 Task: Look for space in Toronto from 2nd may 2023 to 10th may 2023 for 2 adults, 1 child in price range Rs.10000 to Rs.14000. Place can be entire place or private room with 1  bedroom having 2 beds and 1 bathroom. Property type can be flat. Amenities needed are: wifi, pool, breakfast. Booking option can be shelf check-in. Required host language is English.
Action: Mouse moved to (441, 506)
Screenshot: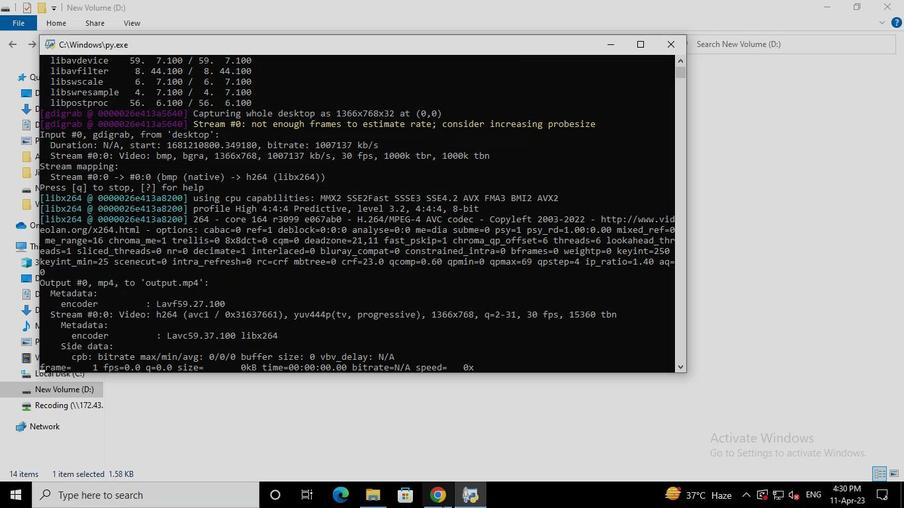 
Action: Mouse pressed left at (441, 506)
Screenshot: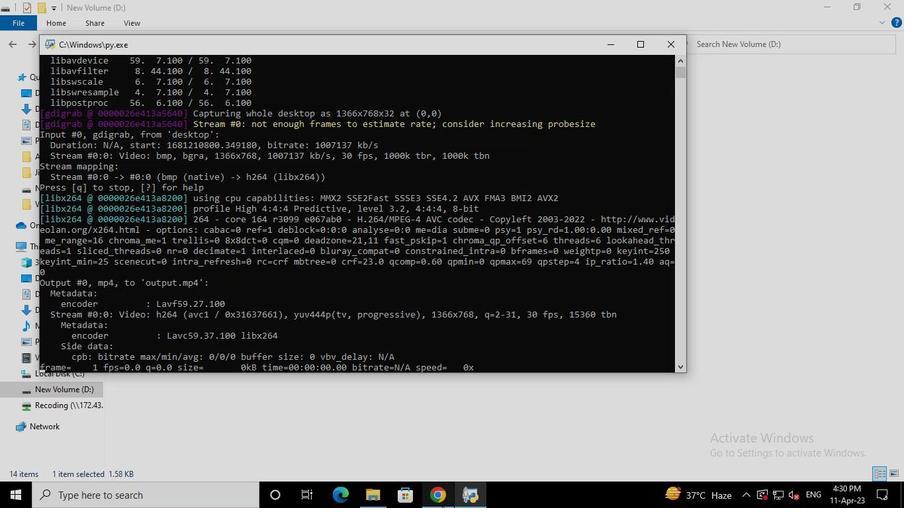 
Action: Mouse moved to (364, 120)
Screenshot: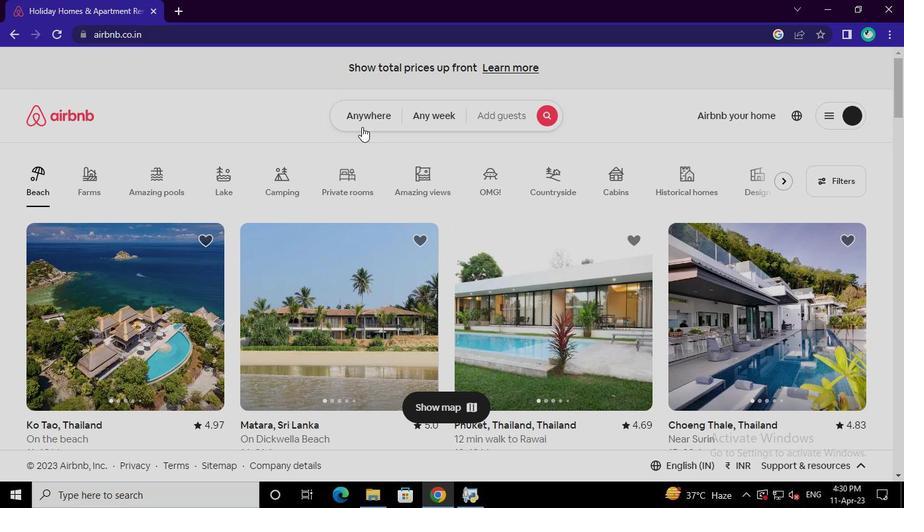
Action: Mouse pressed left at (364, 120)
Screenshot: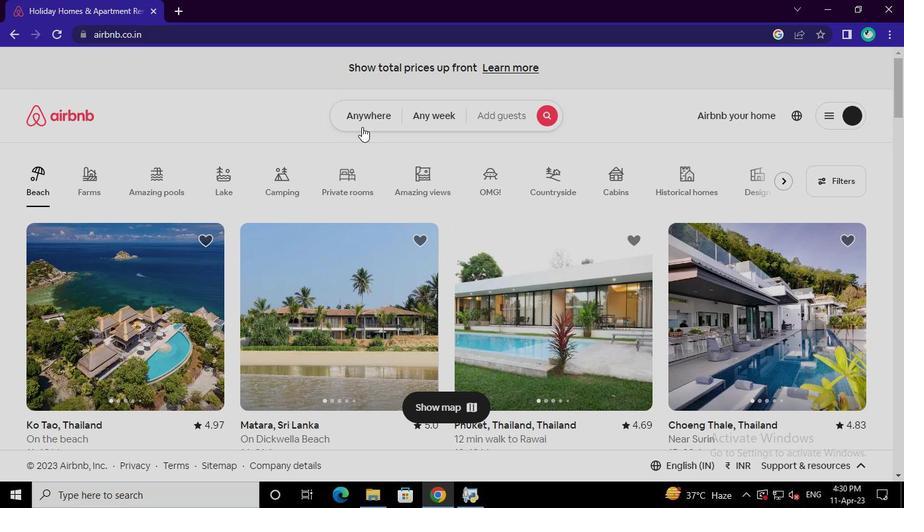 
Action: Mouse moved to (275, 168)
Screenshot: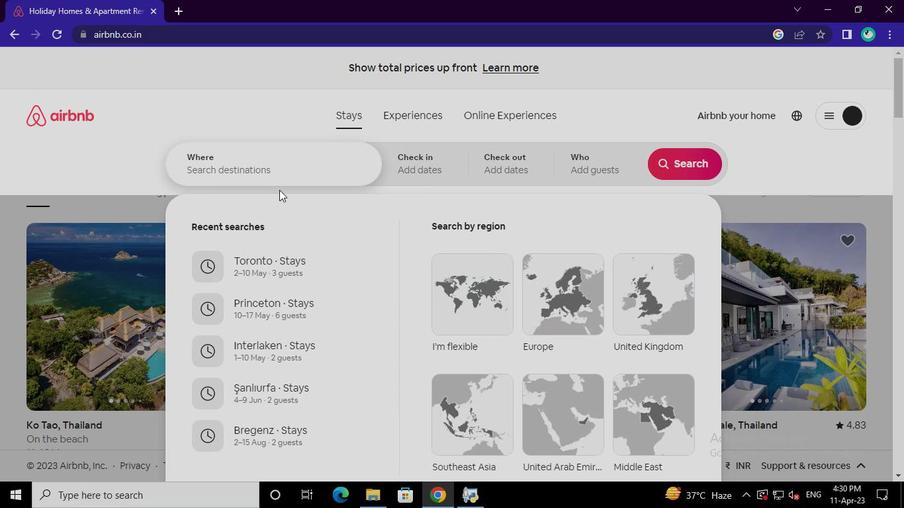 
Action: Mouse pressed left at (275, 168)
Screenshot: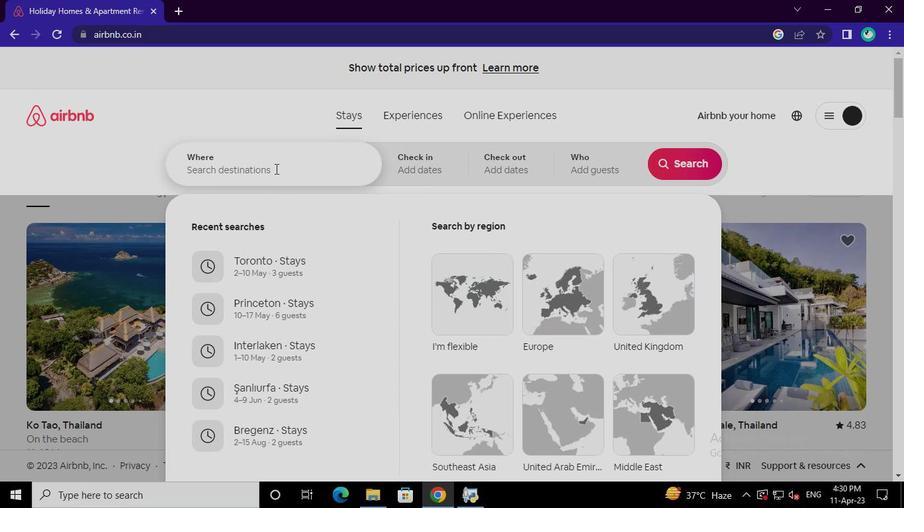 
Action: Keyboard t
Screenshot: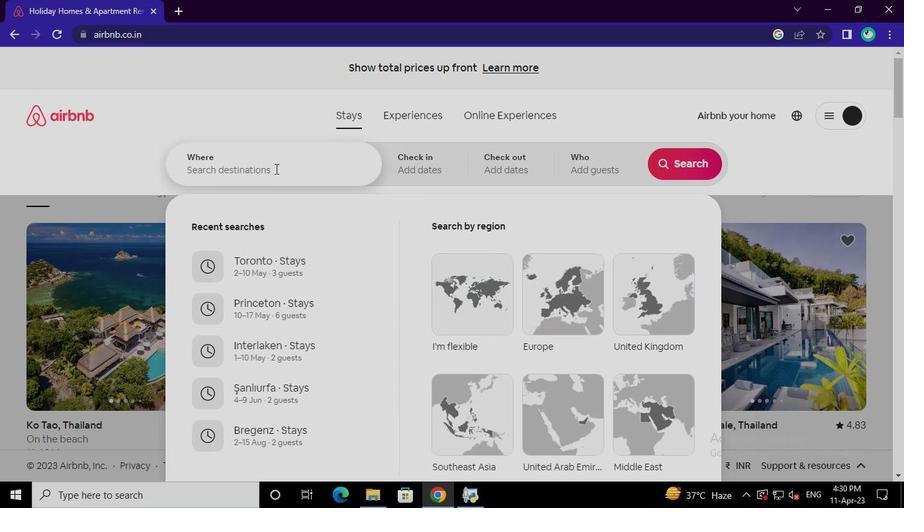 
Action: Keyboard o
Screenshot: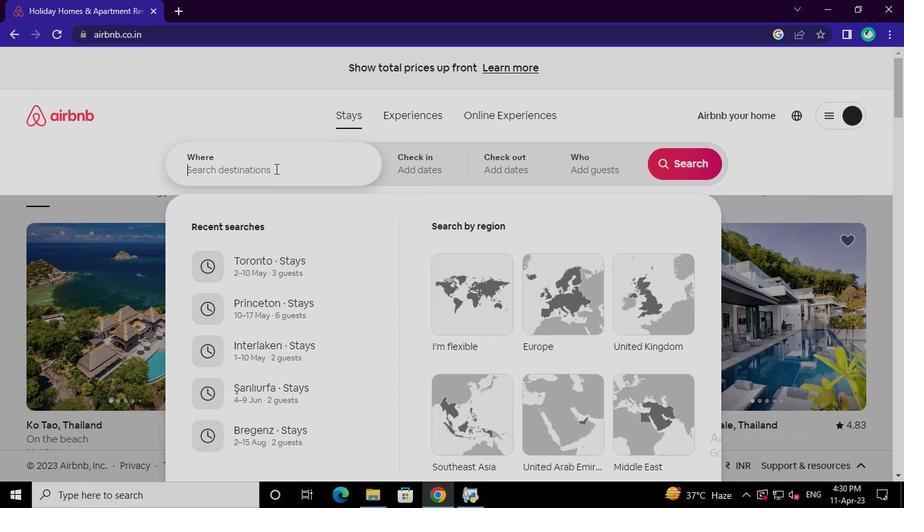 
Action: Keyboard r
Screenshot: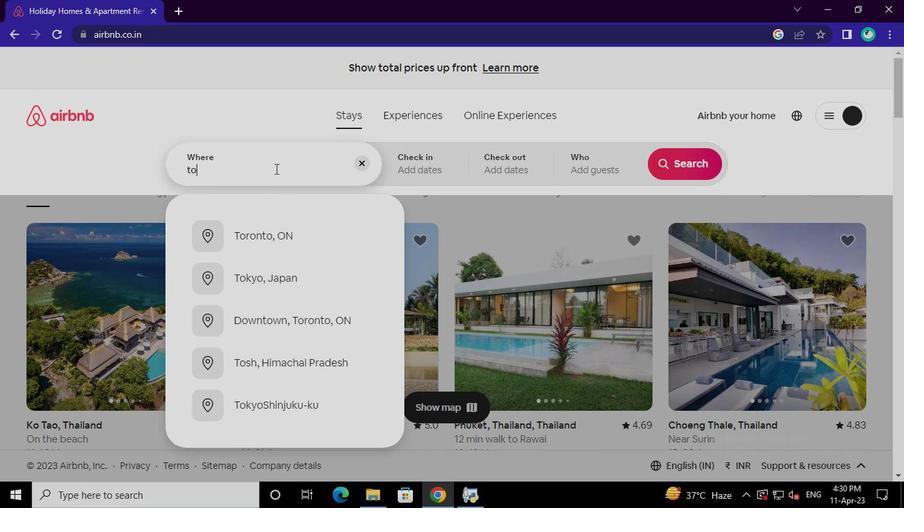 
Action: Keyboard o
Screenshot: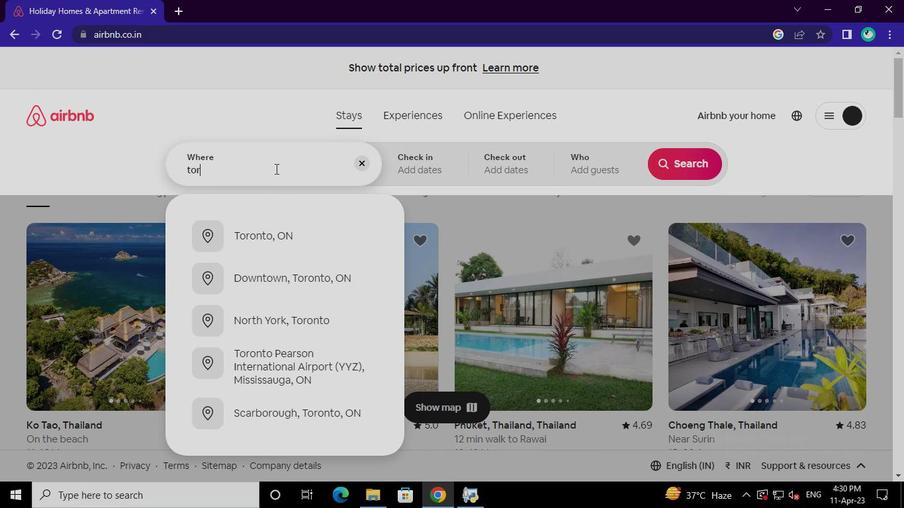 
Action: Keyboard n
Screenshot: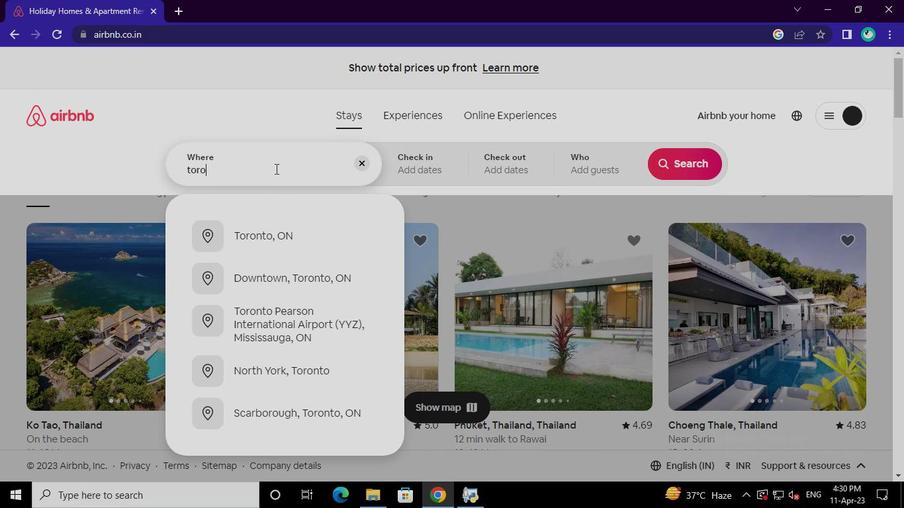 
Action: Keyboard t
Screenshot: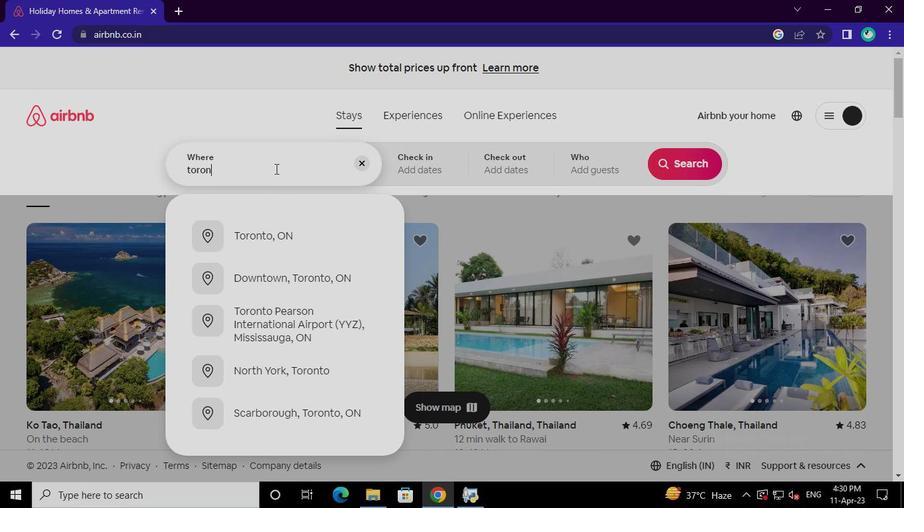 
Action: Keyboard o
Screenshot: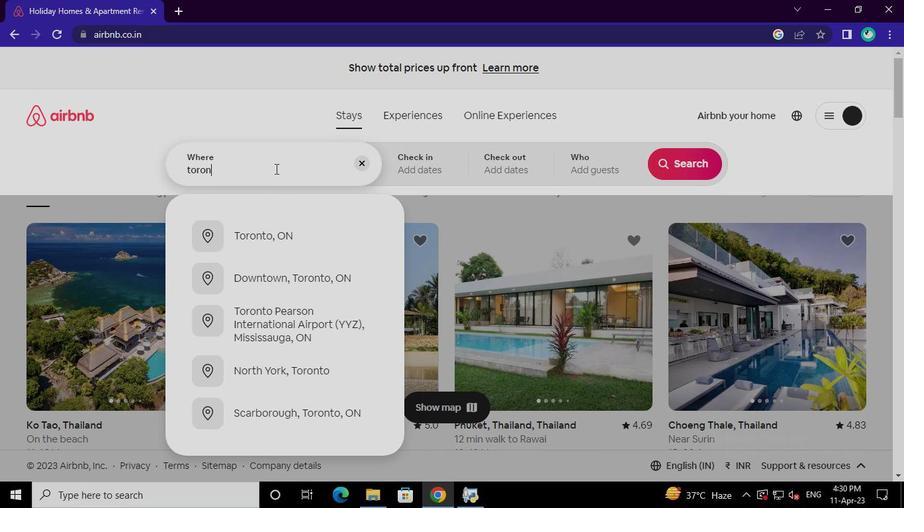 
Action: Mouse moved to (217, 232)
Screenshot: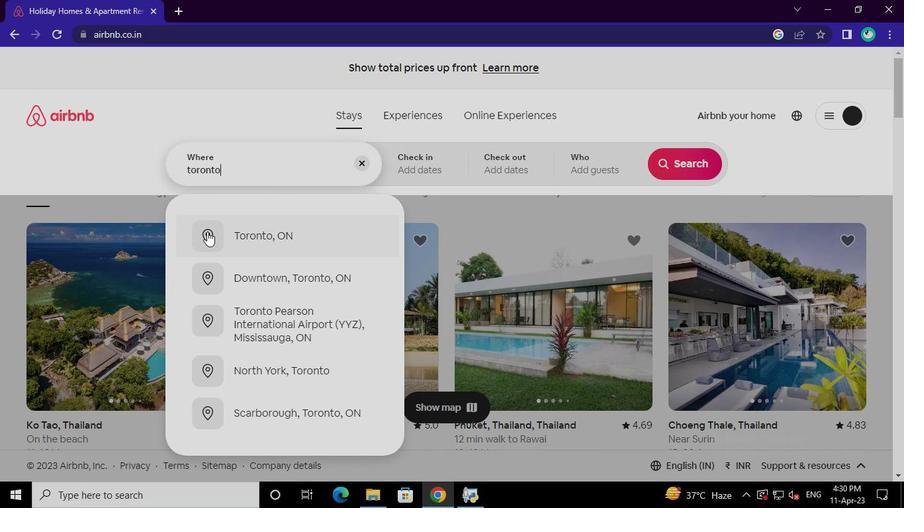 
Action: Mouse pressed left at (217, 232)
Screenshot: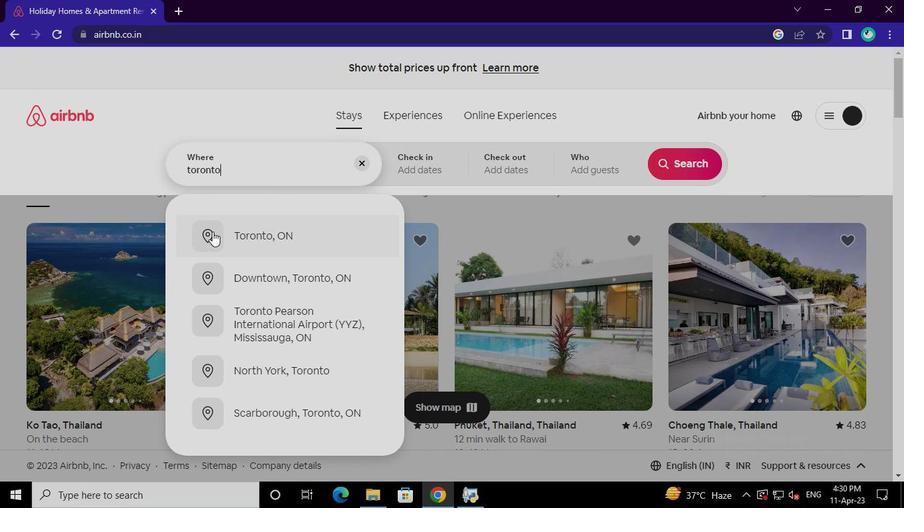 
Action: Mouse moved to (541, 325)
Screenshot: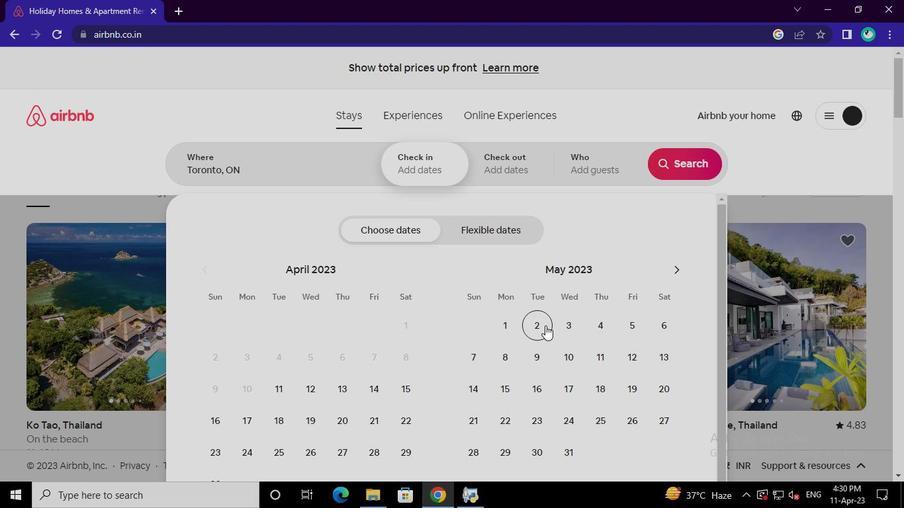 
Action: Mouse pressed left at (541, 325)
Screenshot: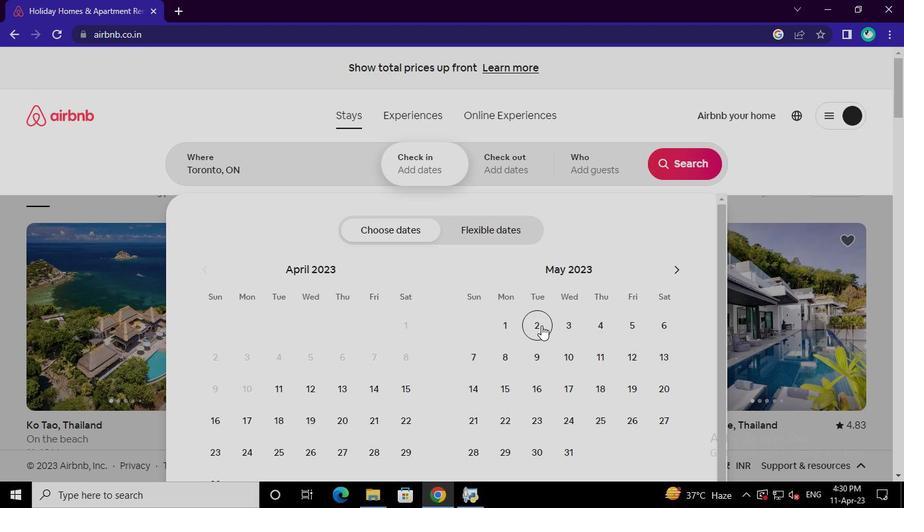 
Action: Mouse moved to (568, 357)
Screenshot: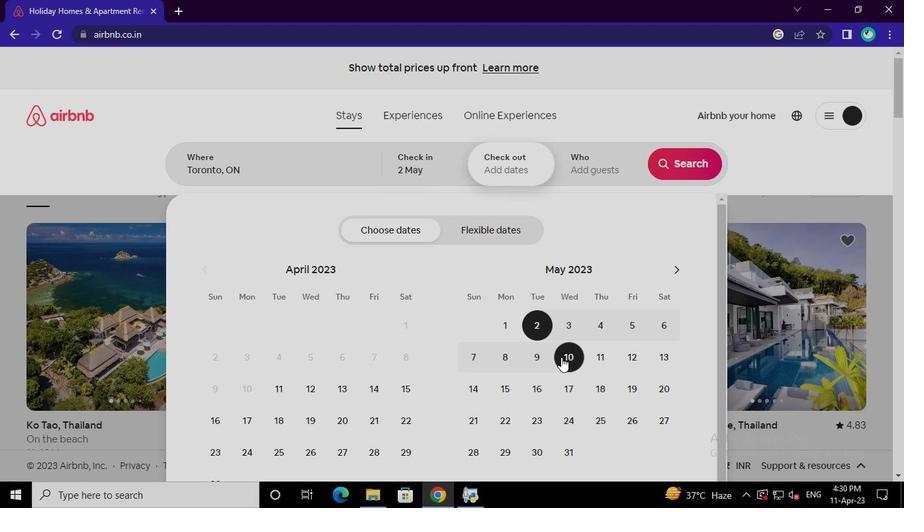 
Action: Mouse pressed left at (568, 357)
Screenshot: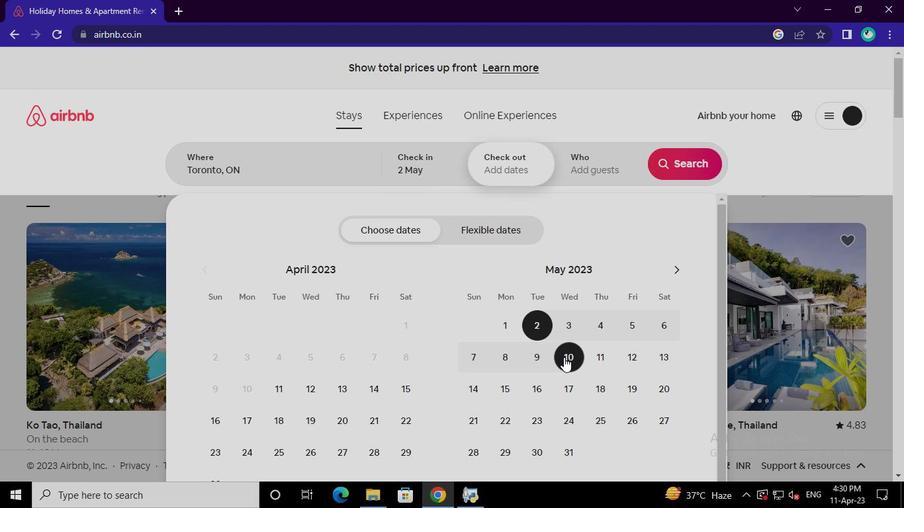 
Action: Mouse moved to (598, 172)
Screenshot: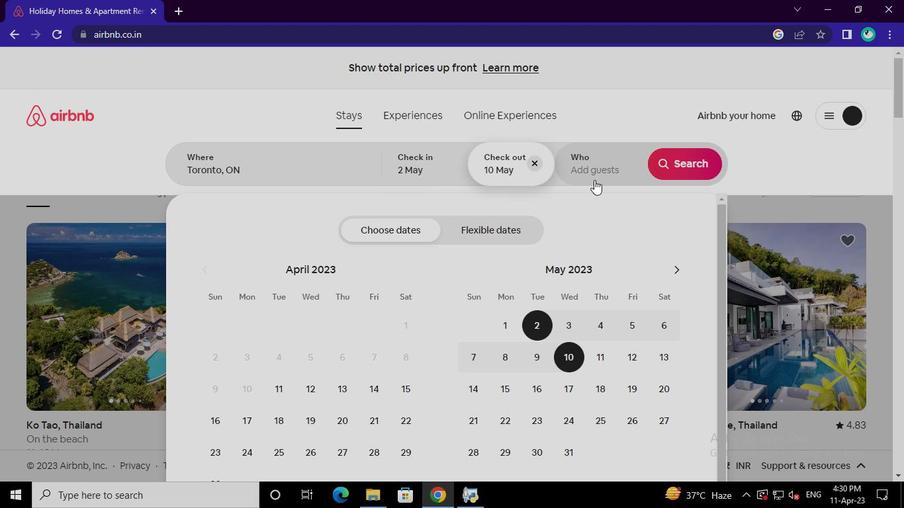 
Action: Mouse pressed left at (598, 172)
Screenshot: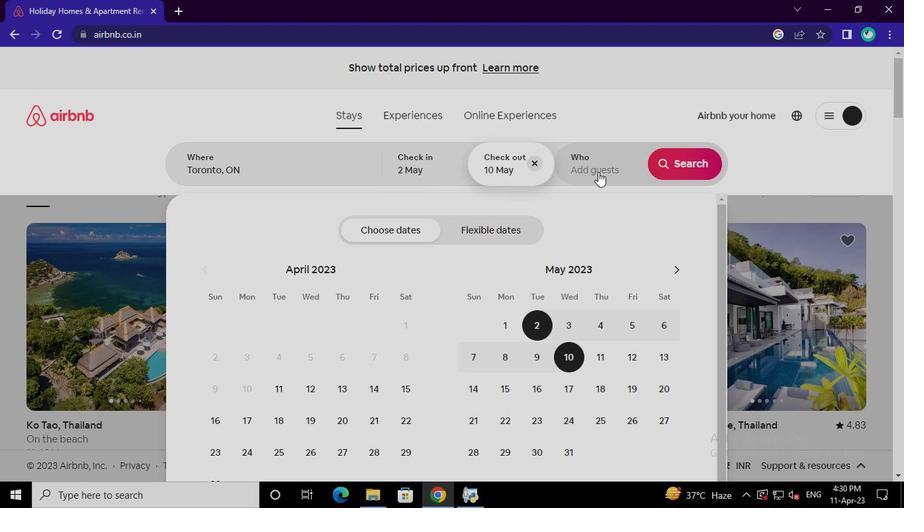 
Action: Mouse moved to (680, 231)
Screenshot: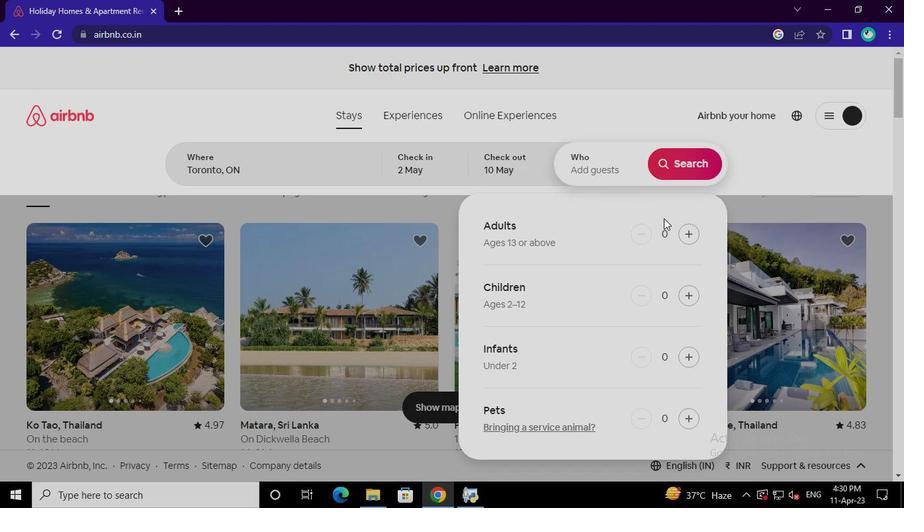 
Action: Mouse pressed left at (680, 231)
Screenshot: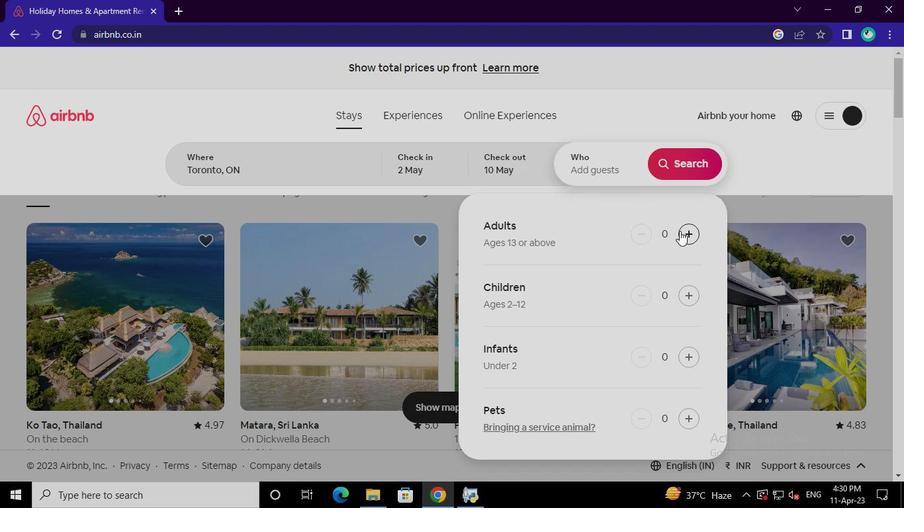
Action: Mouse pressed left at (680, 231)
Screenshot: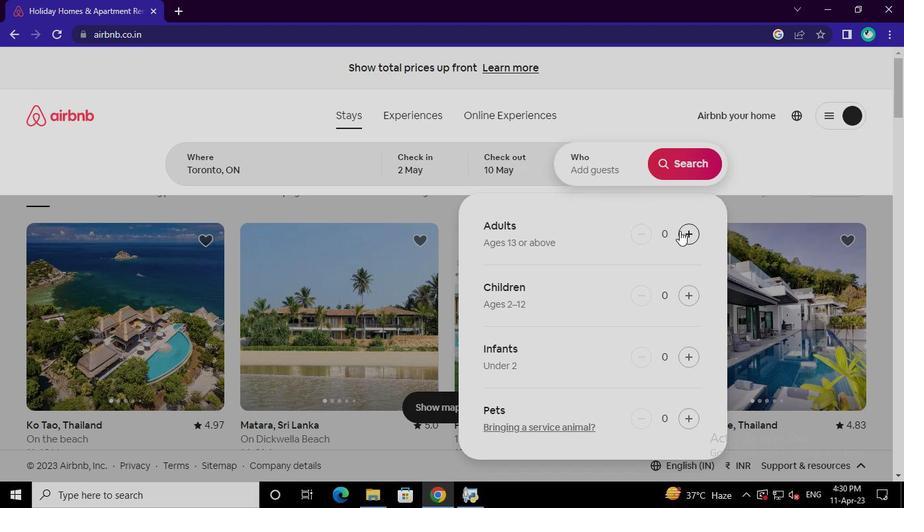 
Action: Mouse moved to (695, 294)
Screenshot: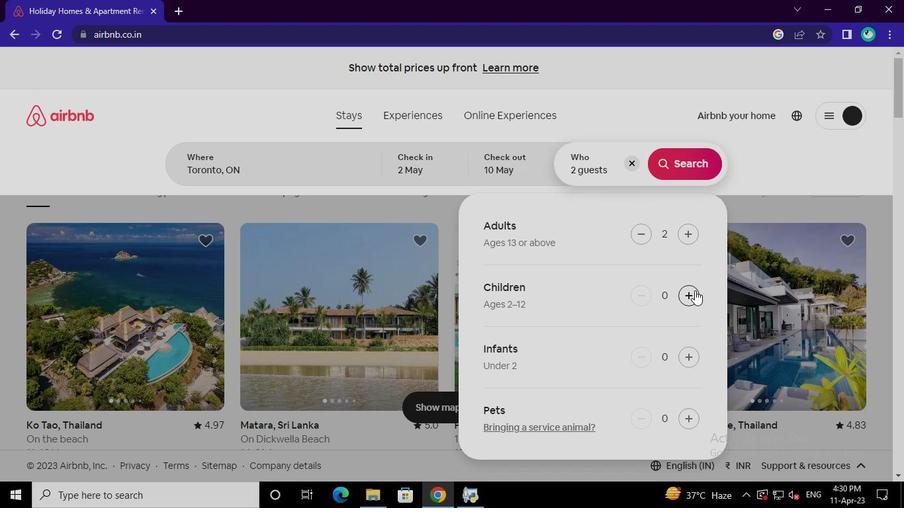 
Action: Mouse pressed left at (695, 294)
Screenshot: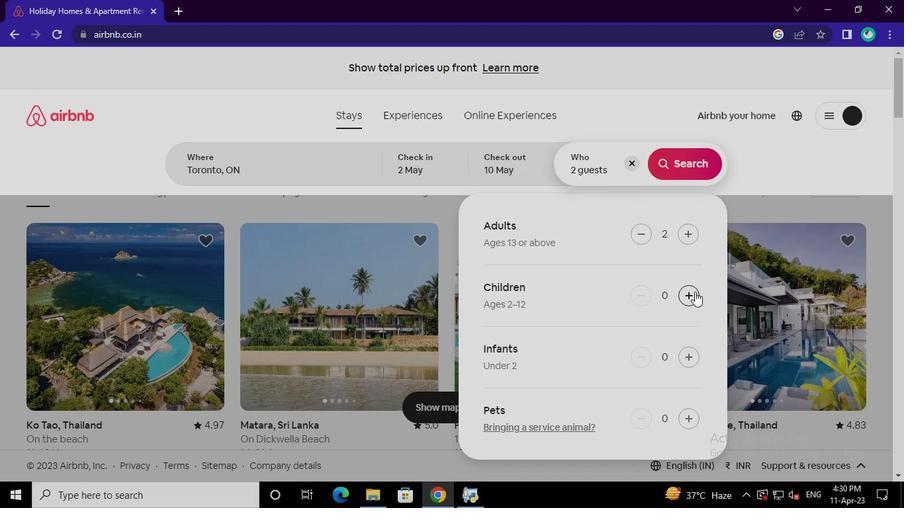 
Action: Mouse moved to (690, 168)
Screenshot: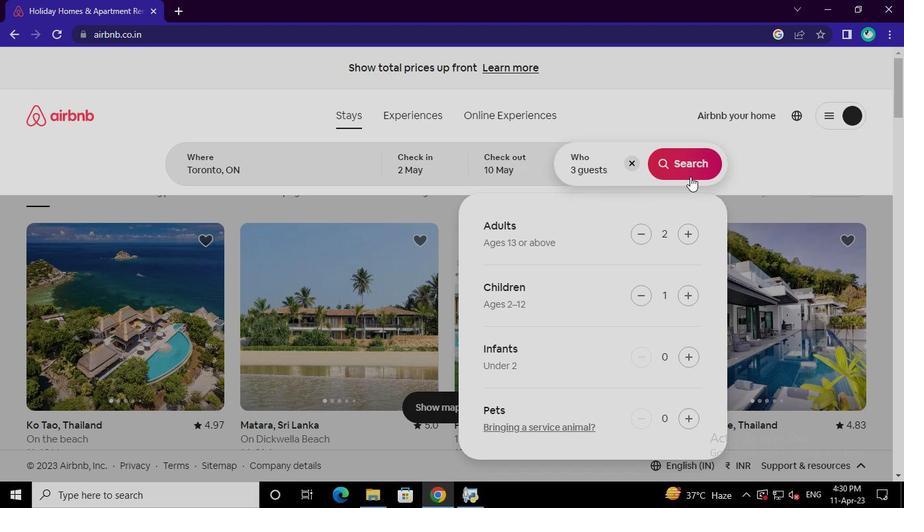 
Action: Mouse pressed left at (690, 168)
Screenshot: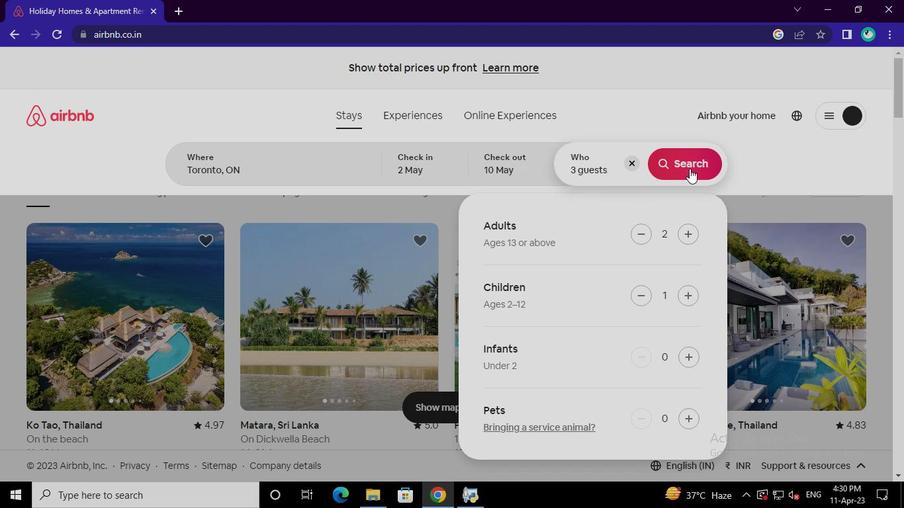 
Action: Mouse moved to (859, 134)
Screenshot: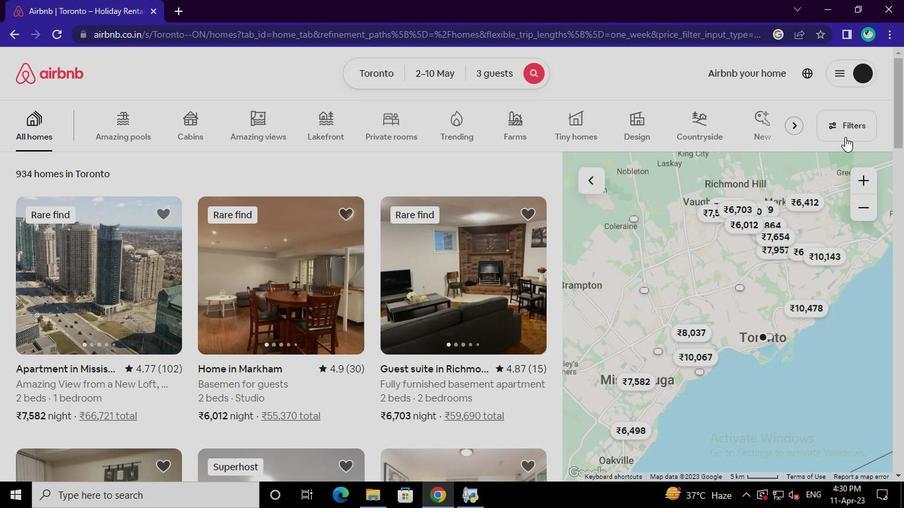 
Action: Mouse pressed left at (859, 134)
Screenshot: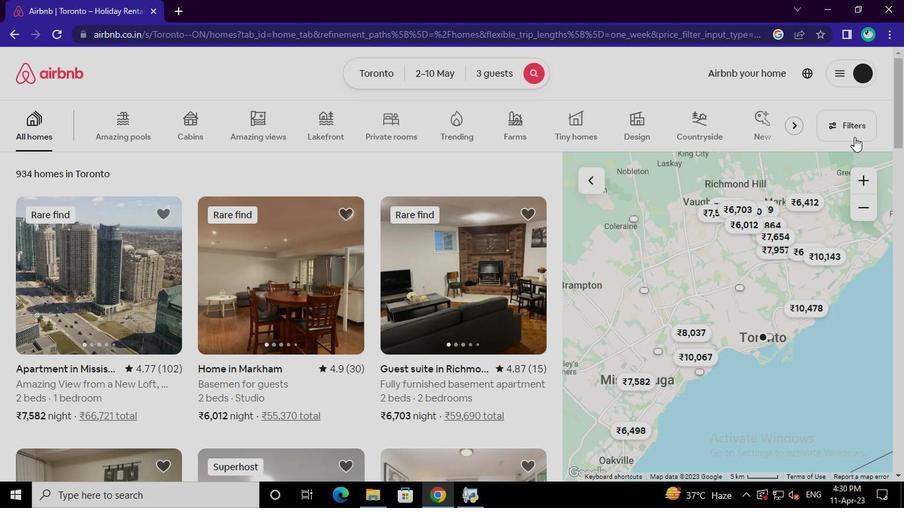 
Action: Mouse moved to (372, 289)
Screenshot: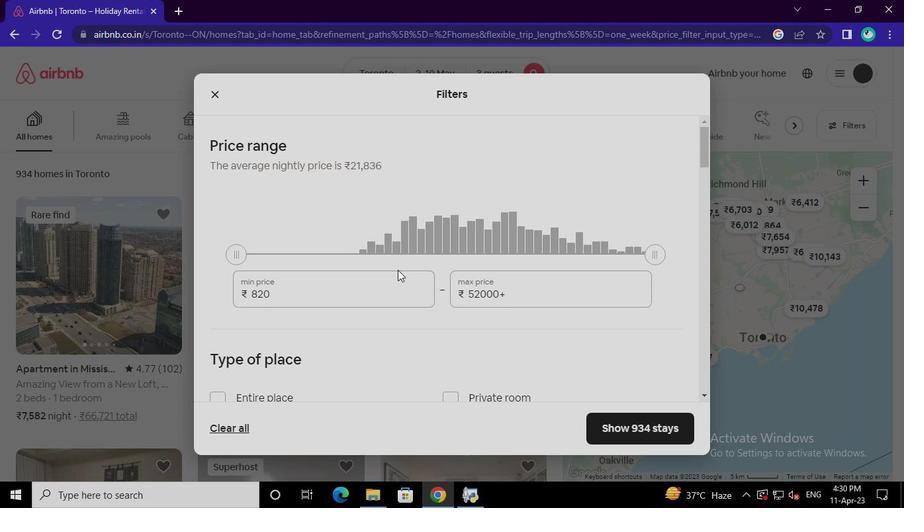 
Action: Mouse pressed left at (372, 289)
Screenshot: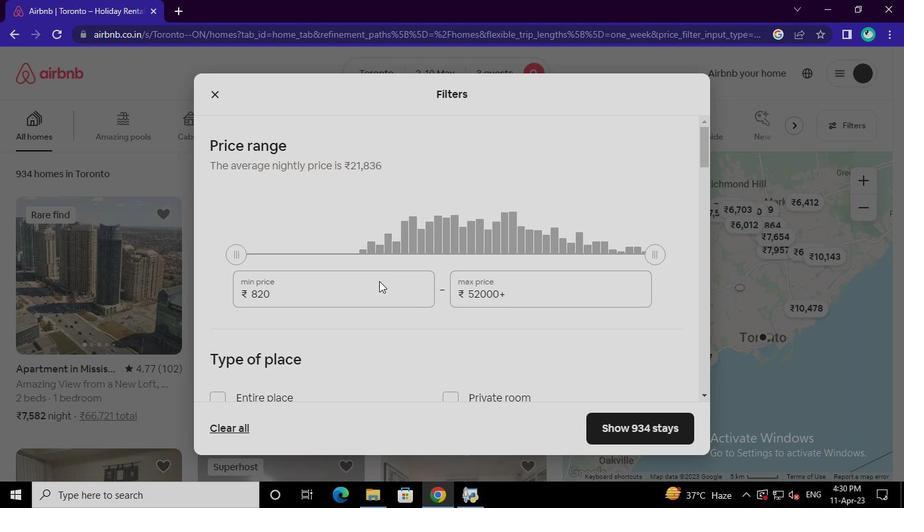 
Action: Mouse moved to (371, 290)
Screenshot: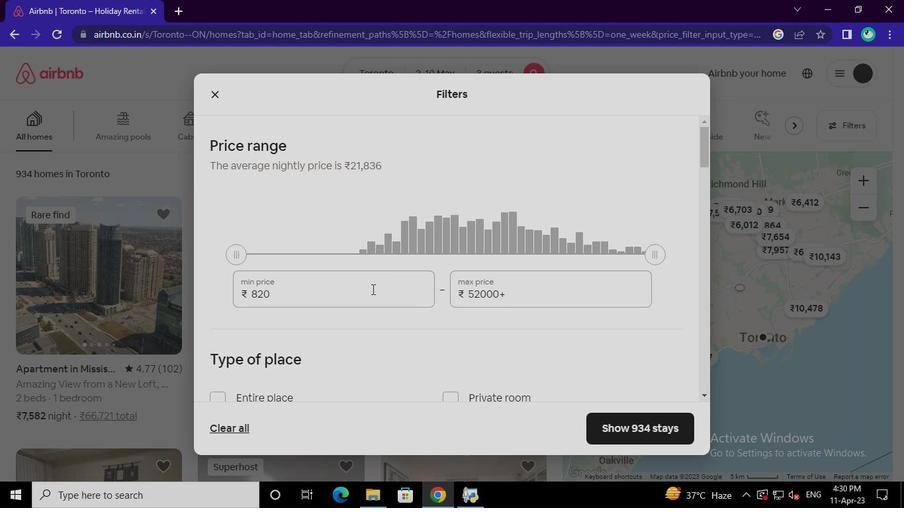 
Action: Keyboard Key.backspace
Screenshot: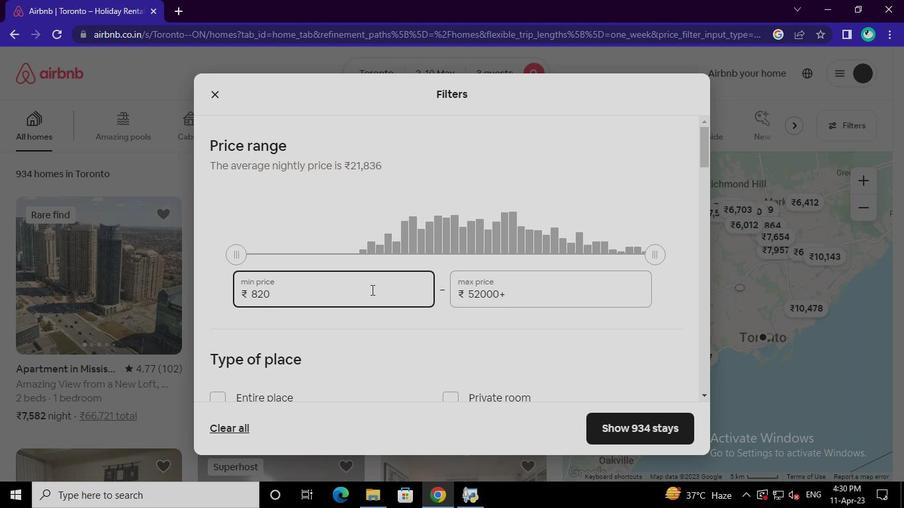 
Action: Keyboard Key.backspace
Screenshot: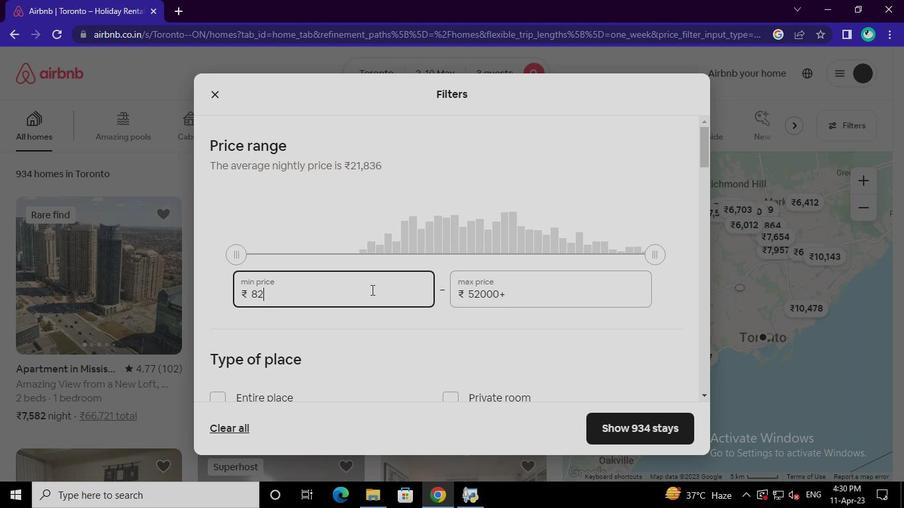 
Action: Keyboard Key.backspace
Screenshot: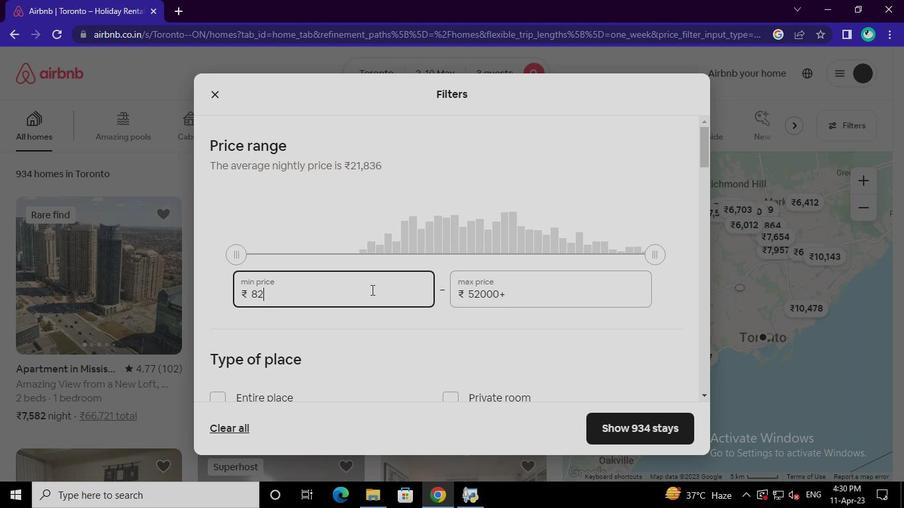 
Action: Keyboard Key.backspace
Screenshot: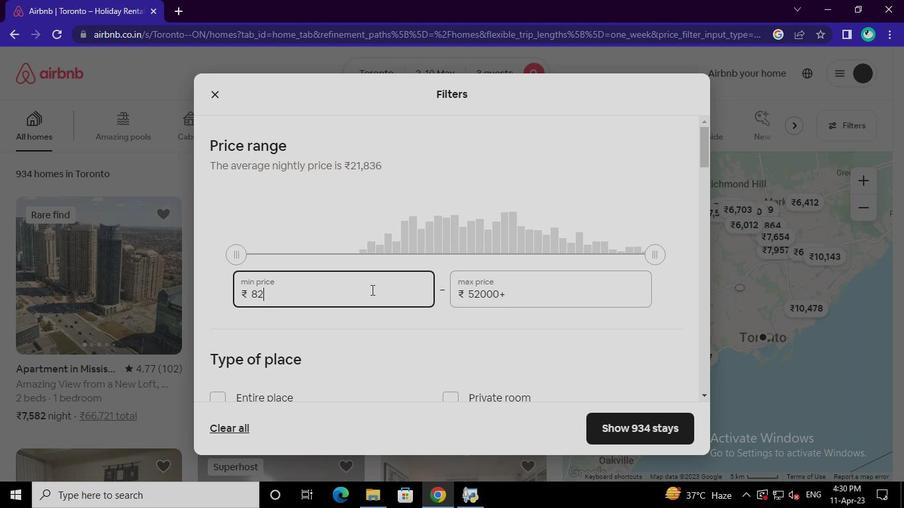 
Action: Keyboard Key.backspace
Screenshot: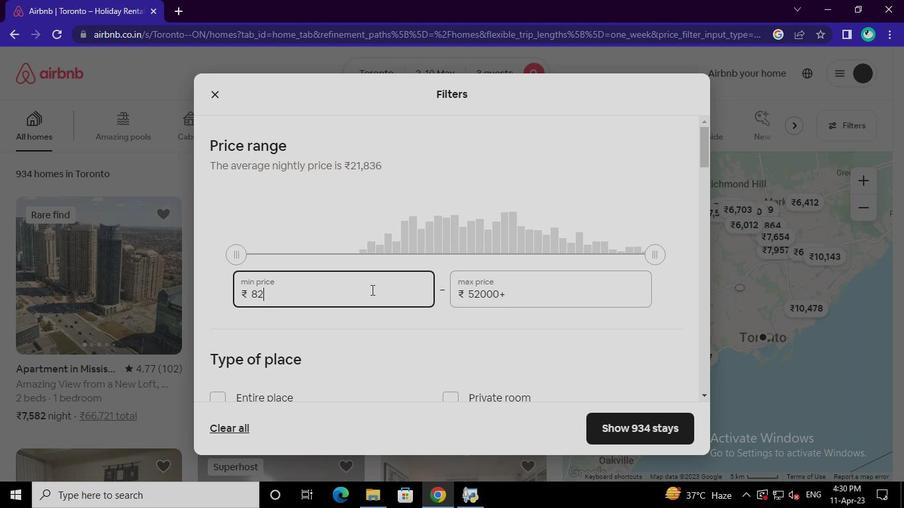 
Action: Keyboard Key.backspace
Screenshot: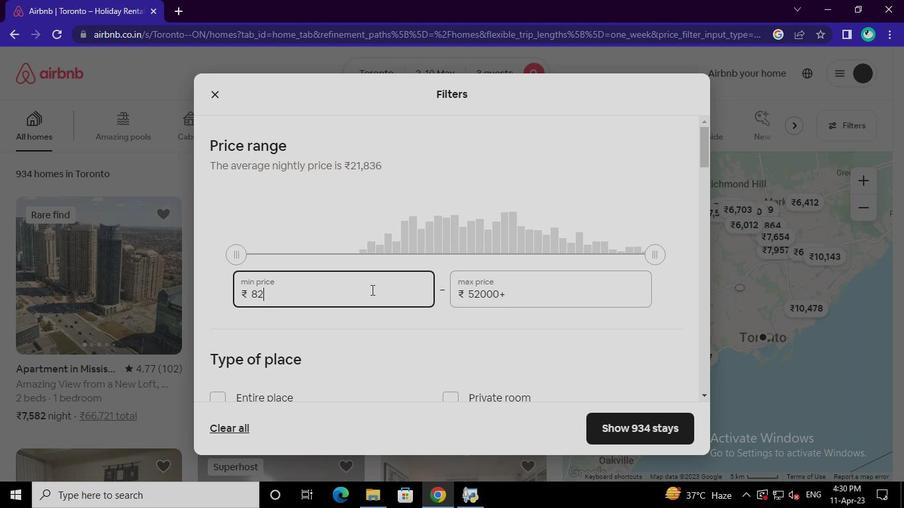
Action: Keyboard Key.backspace
Screenshot: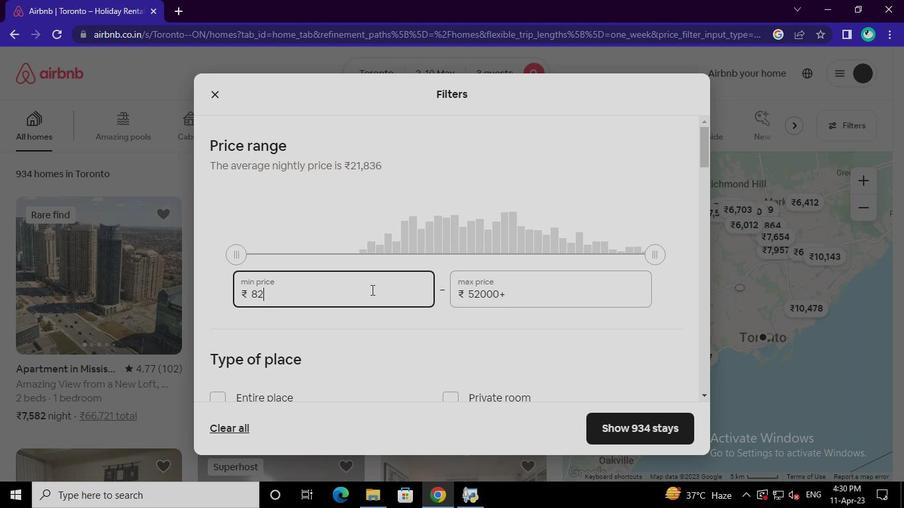 
Action: Keyboard Key.backspace
Screenshot: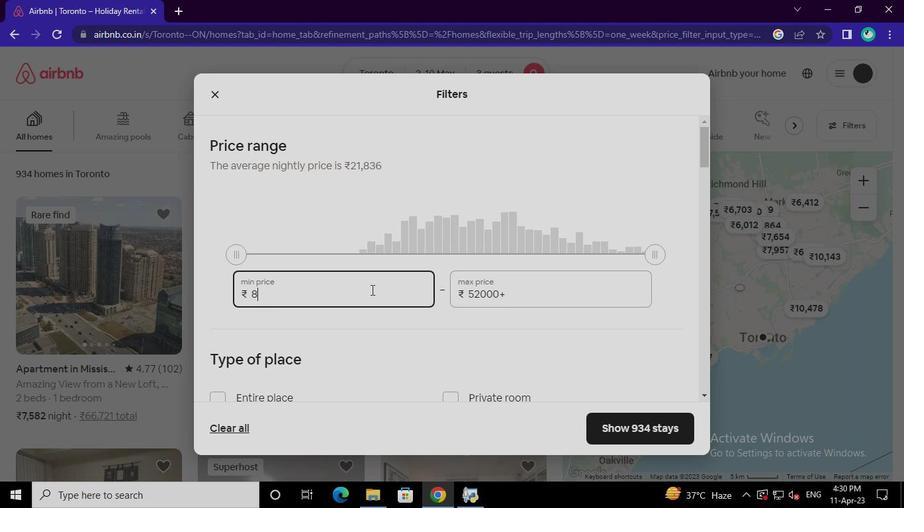 
Action: Keyboard Key.backspace
Screenshot: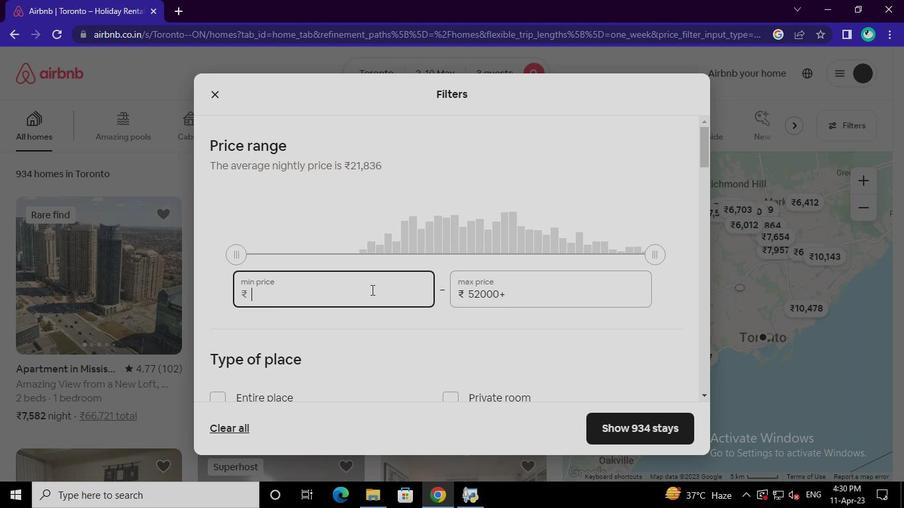 
Action: Keyboard Key.backspace
Screenshot: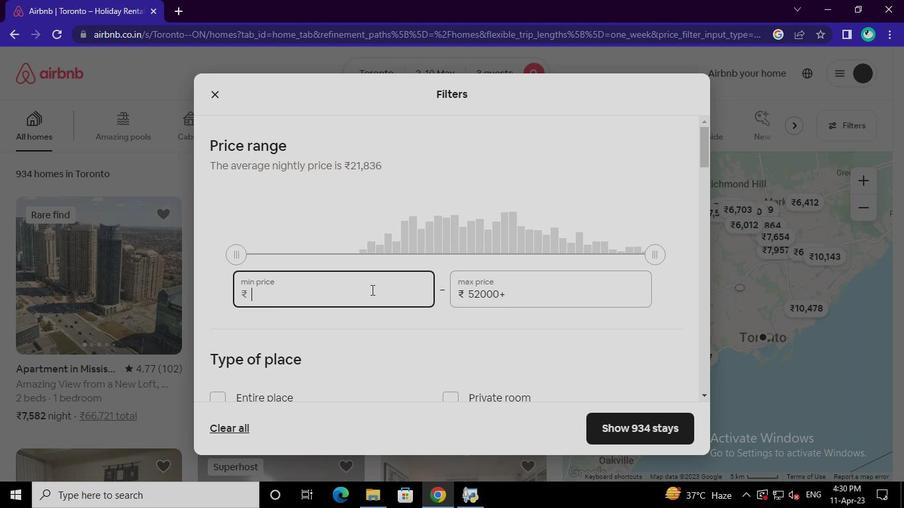 
Action: Keyboard Key.backspace
Screenshot: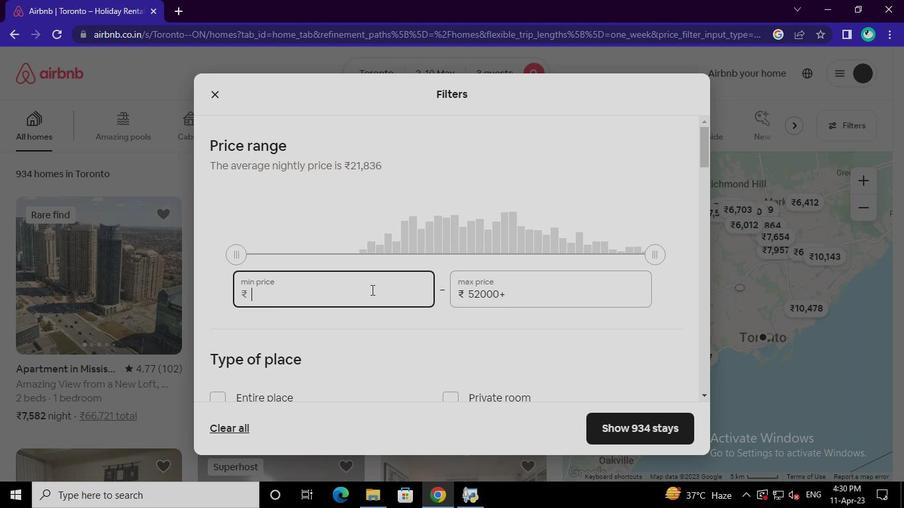 
Action: Keyboard Key.backspace
Screenshot: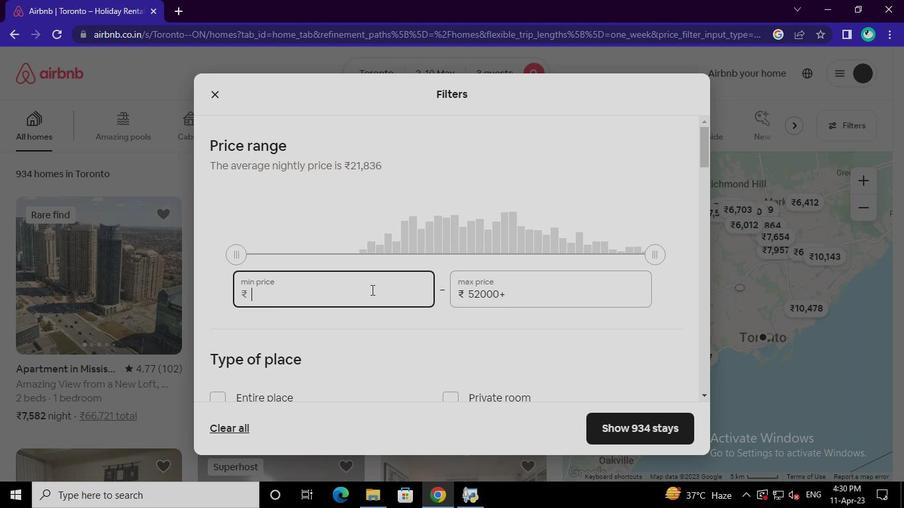 
Action: Keyboard Key.backspace
Screenshot: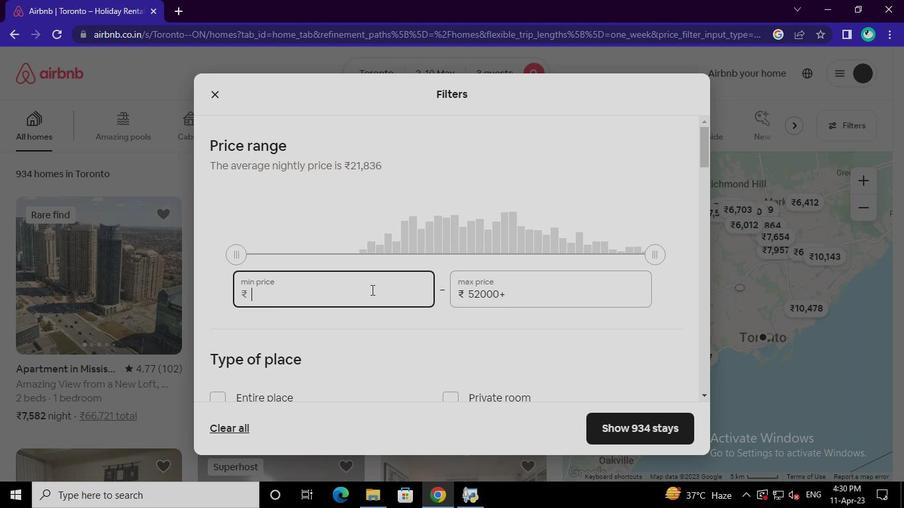 
Action: Keyboard Key.backspace
Screenshot: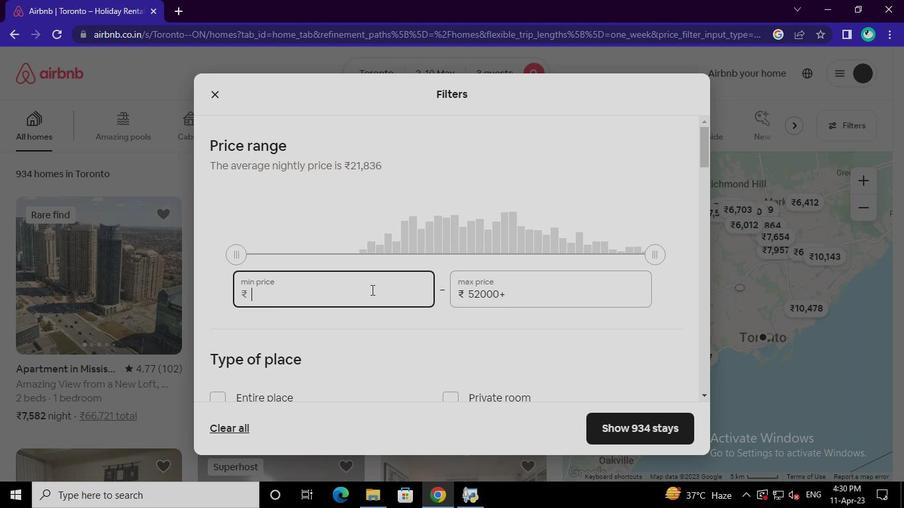 
Action: Keyboard Key.backspace
Screenshot: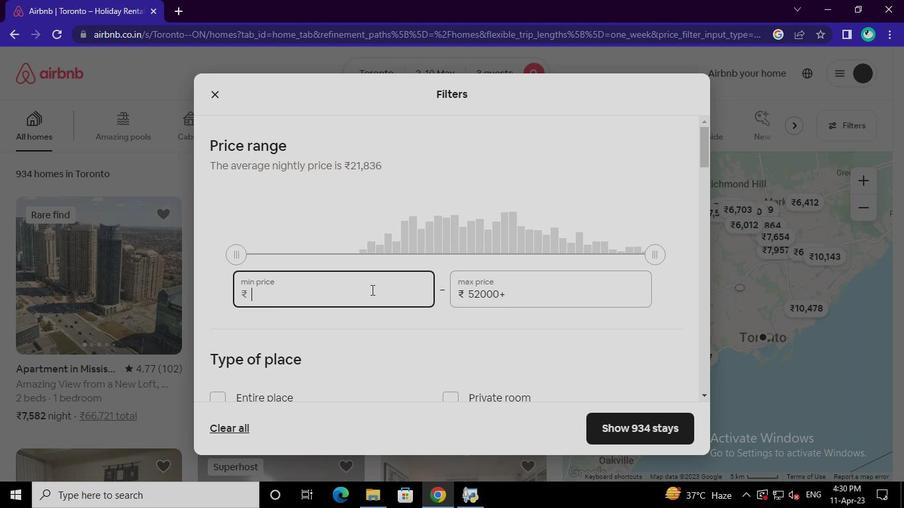 
Action: Keyboard Key.backspace
Screenshot: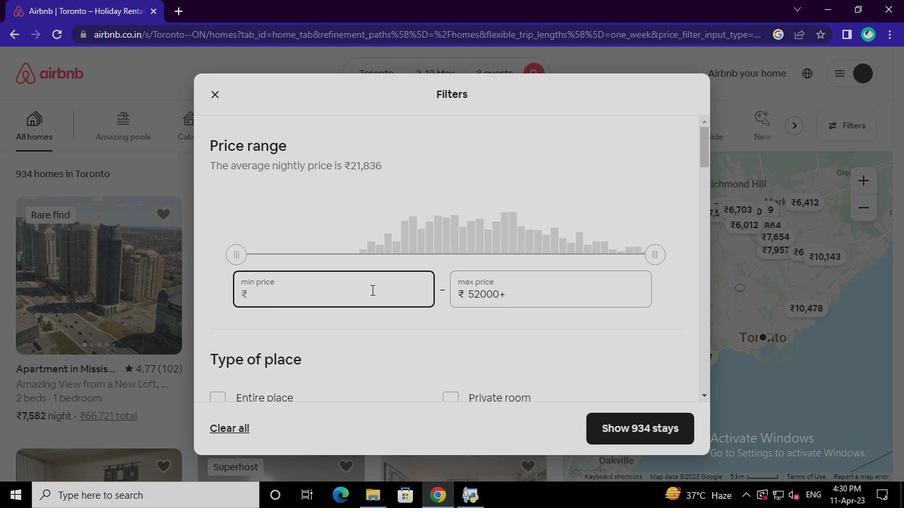 
Action: Keyboard Key.backspace
Screenshot: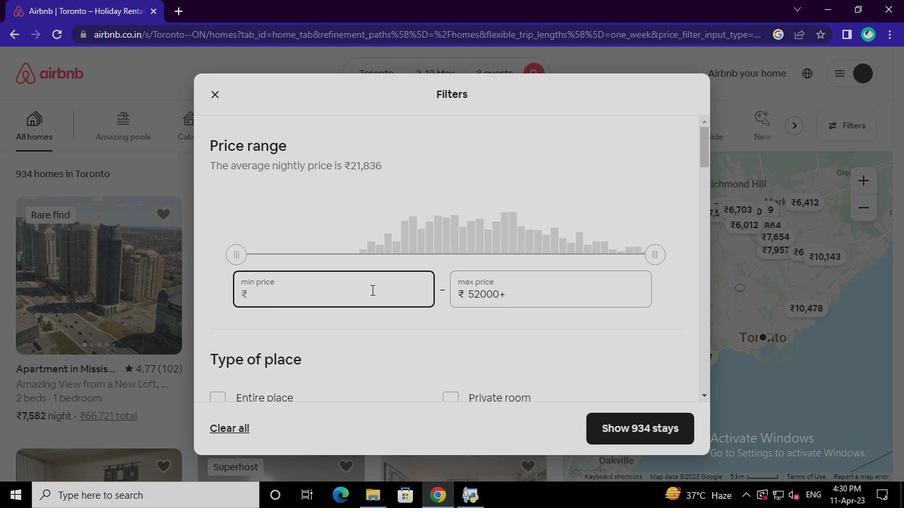 
Action: Keyboard Key.backspace
Screenshot: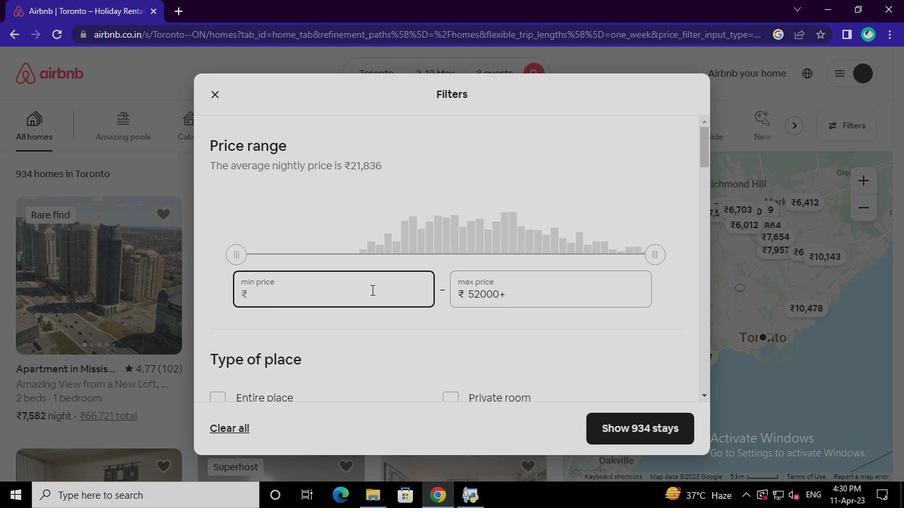 
Action: Keyboard Key.backspace
Screenshot: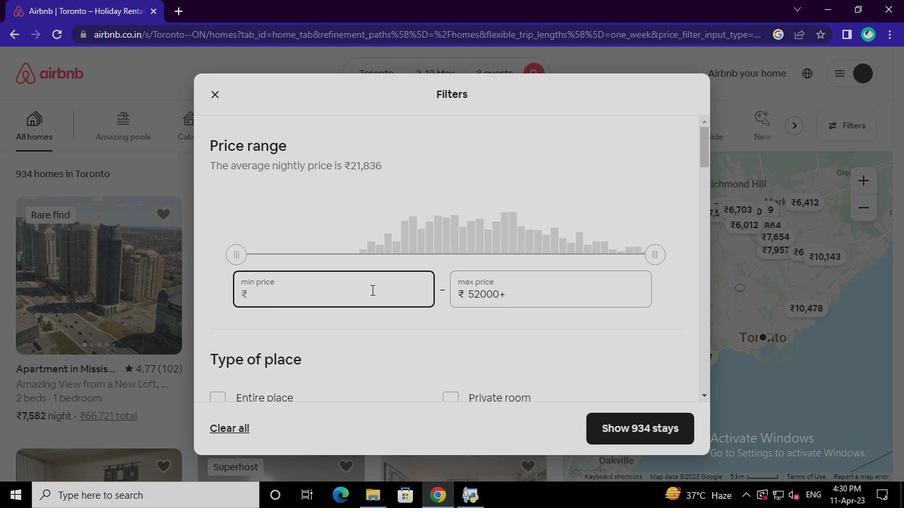 
Action: Keyboard Key.backspace
Screenshot: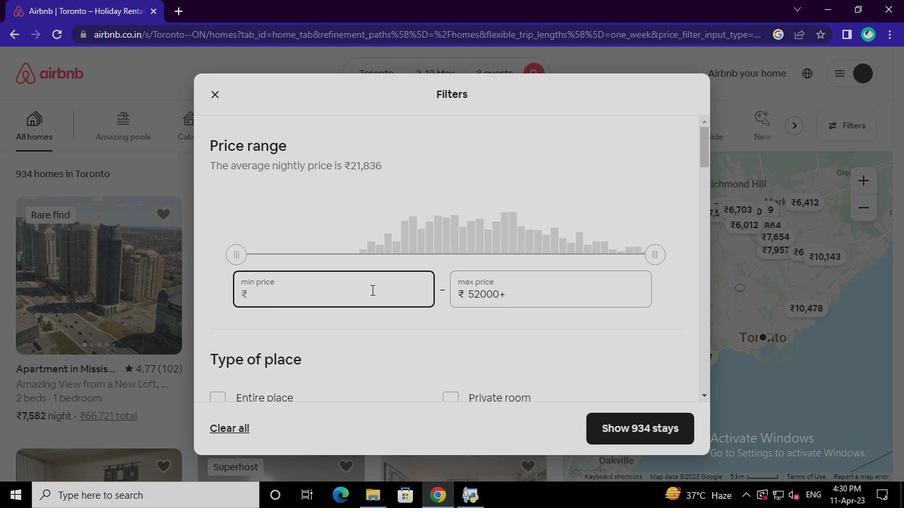 
Action: Keyboard Key.backspace
Screenshot: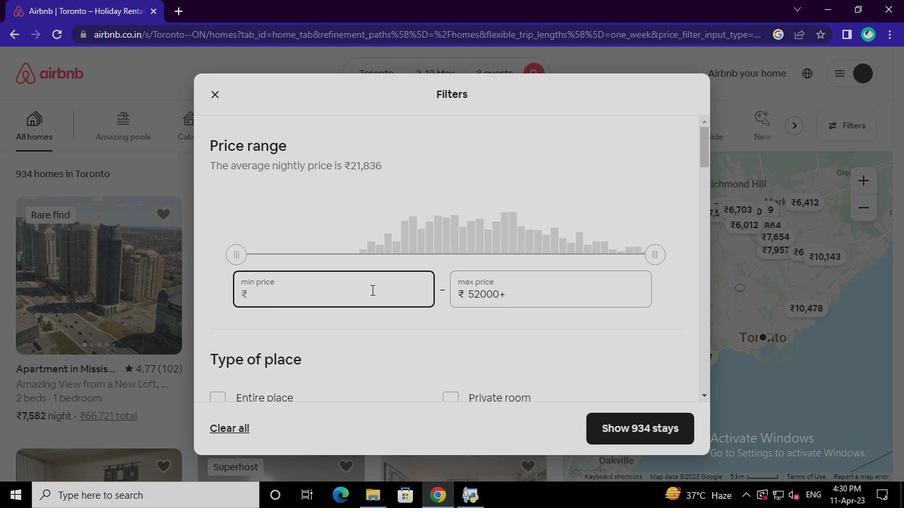 
Action: Keyboard <97>
Screenshot: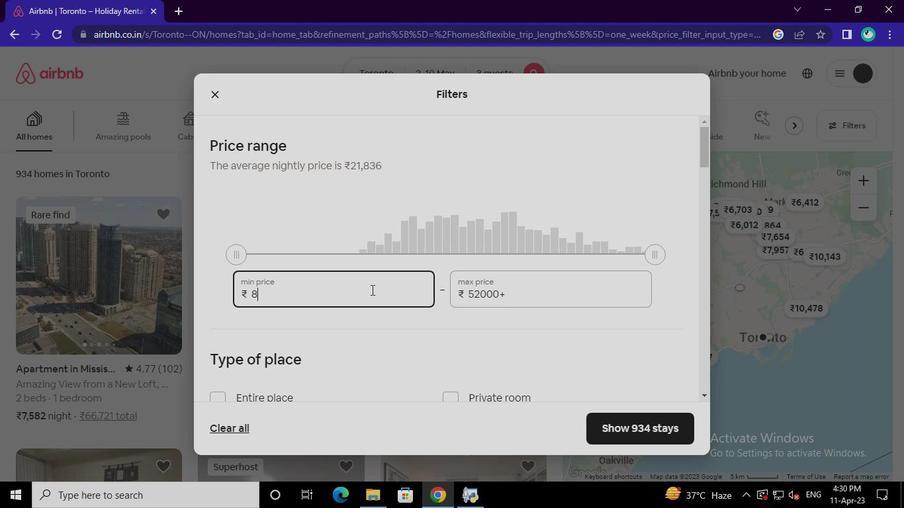 
Action: Keyboard <96>
Screenshot: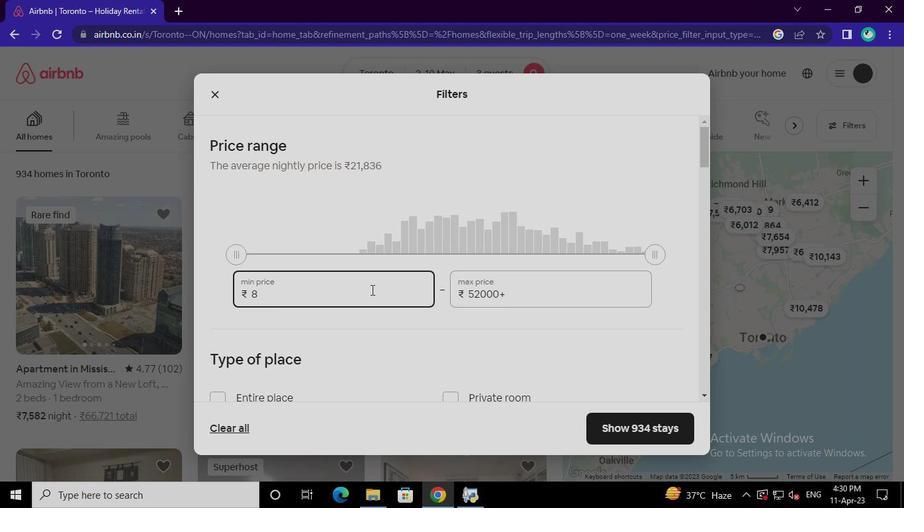 
Action: Keyboard <96>
Screenshot: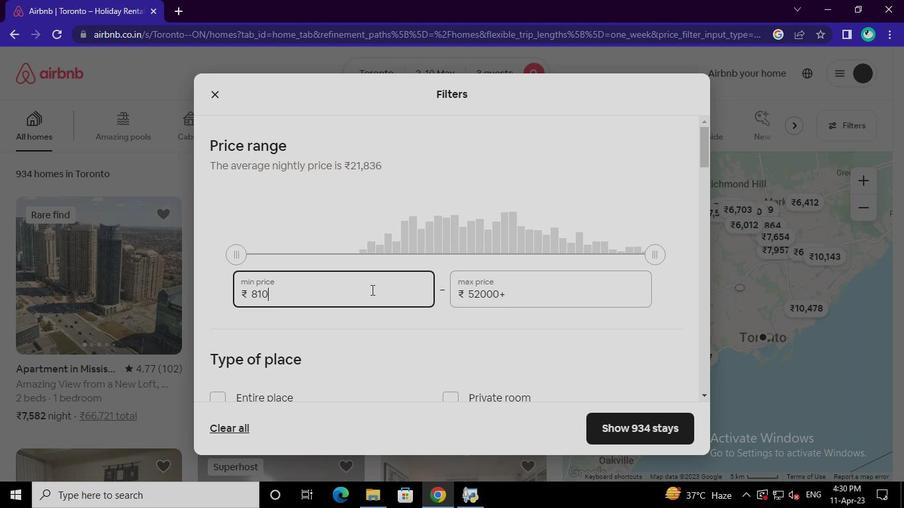 
Action: Keyboard <96>
Screenshot: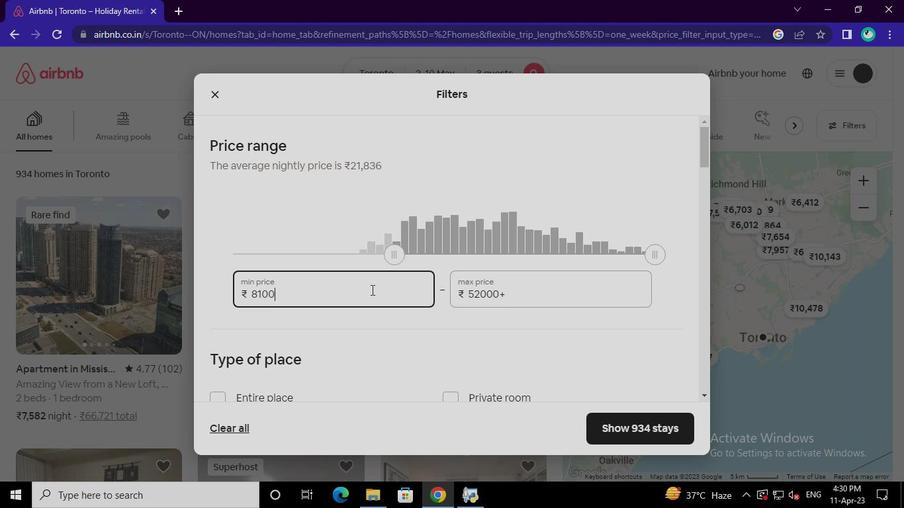 
Action: Keyboard Key.backspace
Screenshot: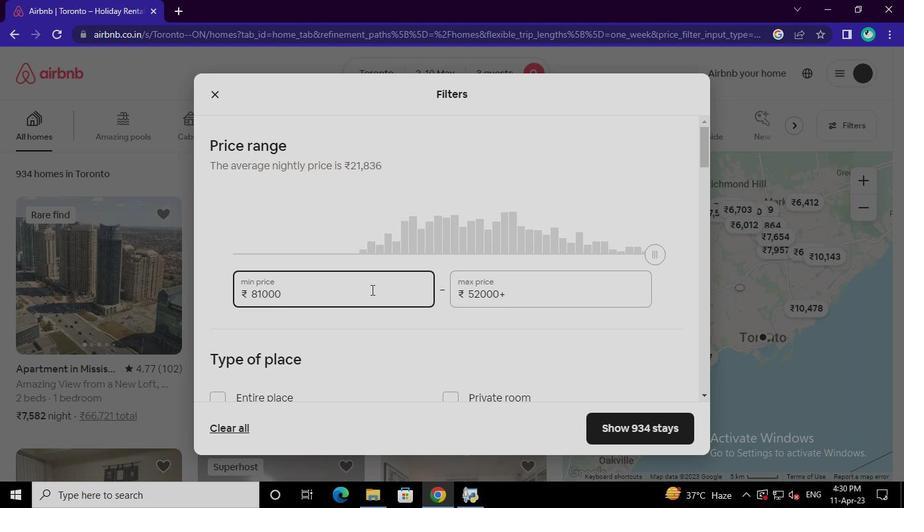 
Action: Keyboard Key.backspace
Screenshot: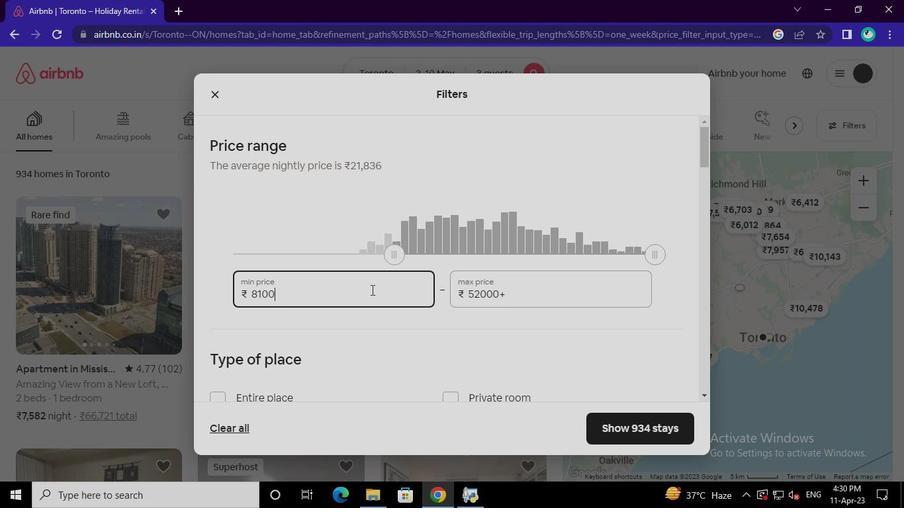
Action: Keyboard Key.backspace
Screenshot: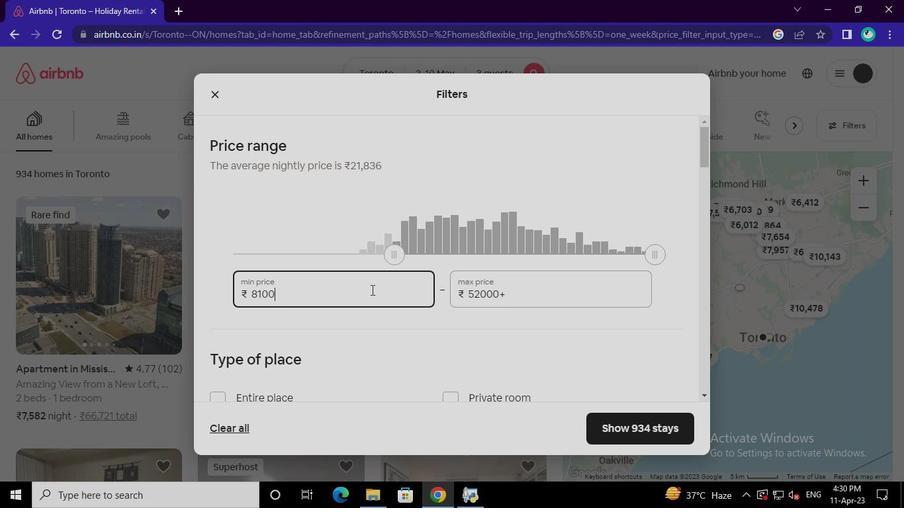 
Action: Keyboard Key.backspace
Screenshot: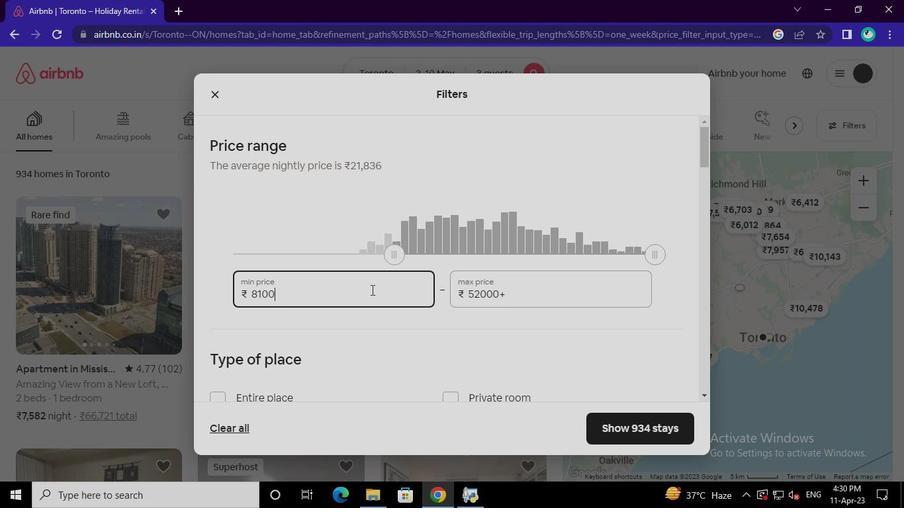 
Action: Keyboard Key.backspace
Screenshot: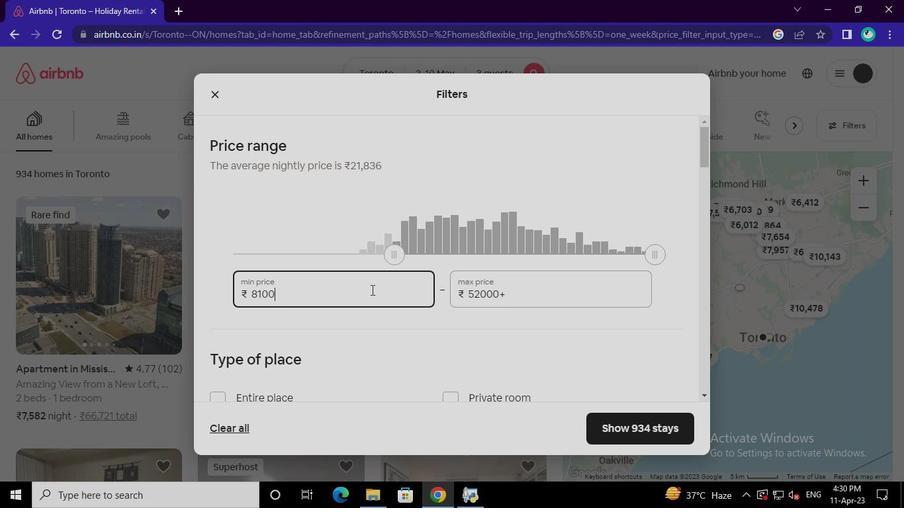 
Action: Keyboard Key.backspace
Screenshot: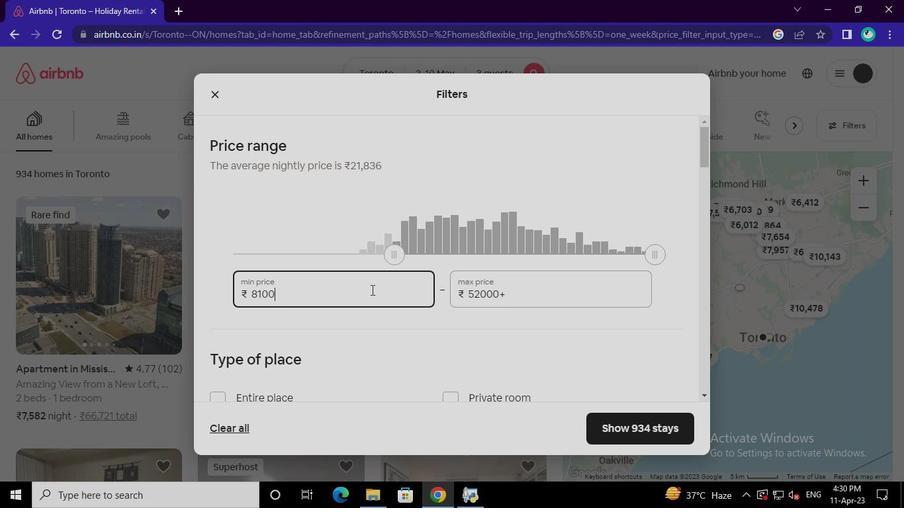 
Action: Keyboard Key.backspace
Screenshot: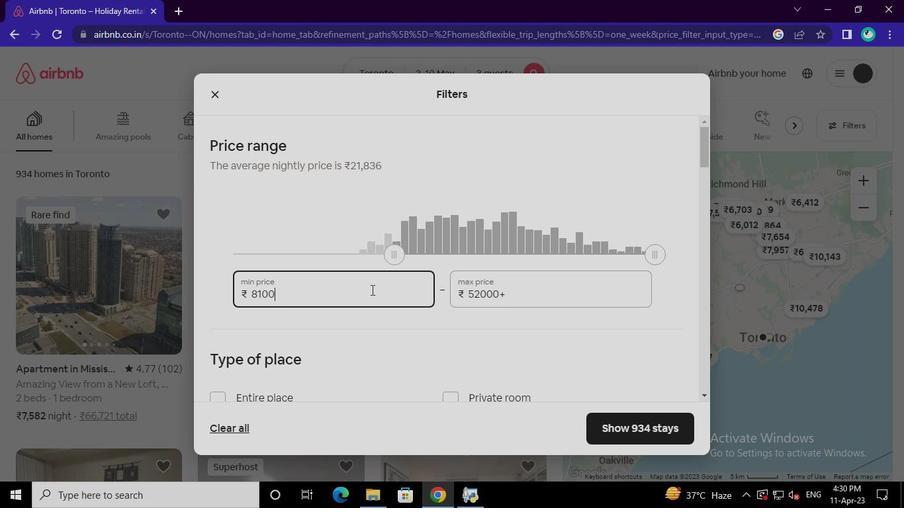 
Action: Keyboard Key.backspace
Screenshot: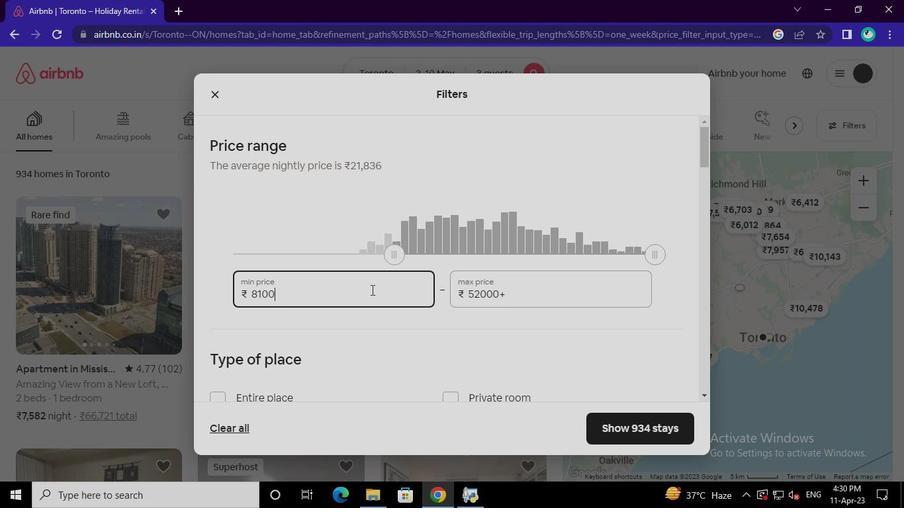 
Action: Keyboard Key.backspace
Screenshot: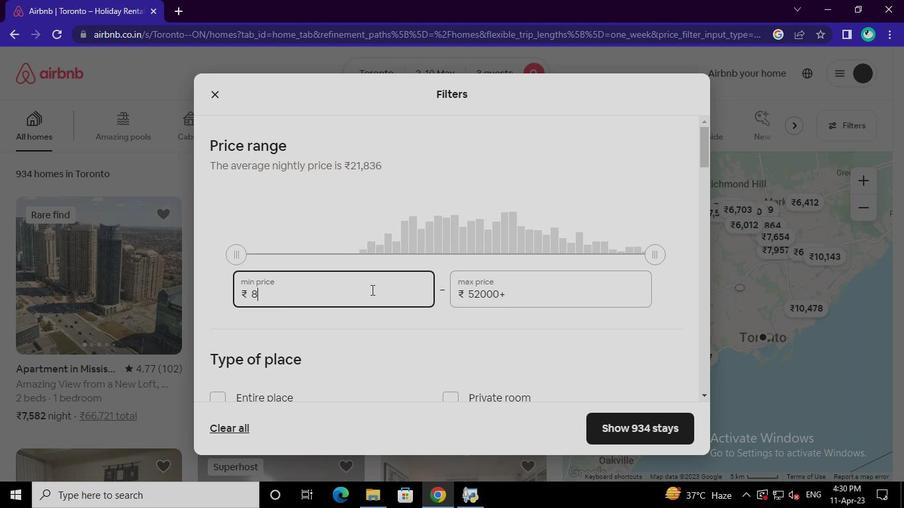 
Action: Keyboard Key.backspace
Screenshot: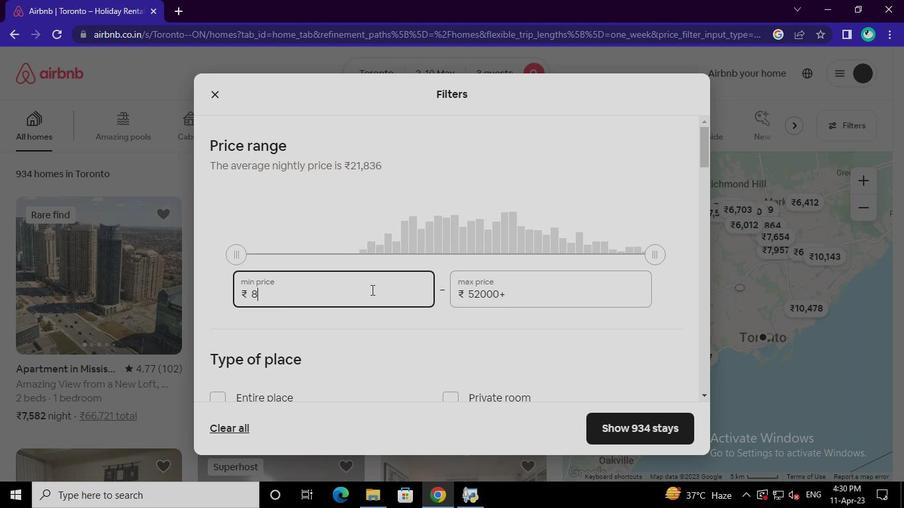 
Action: Keyboard Key.backspace
Screenshot: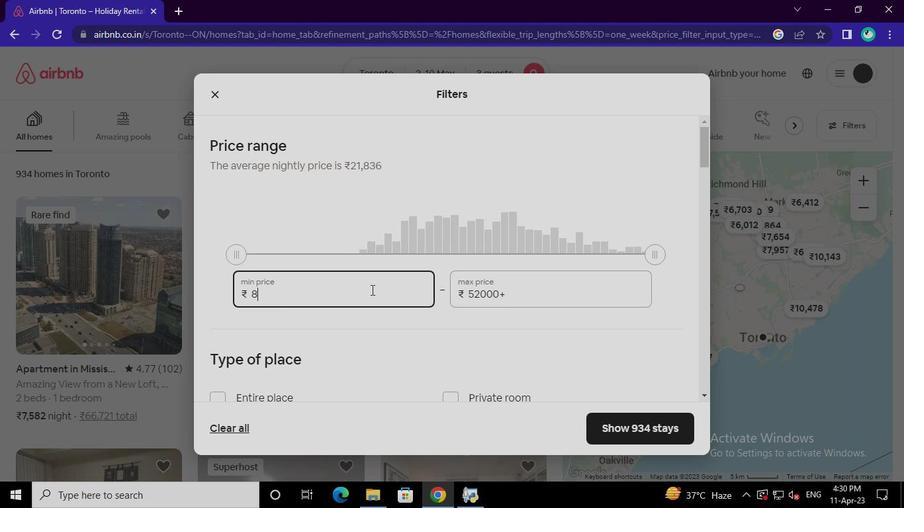 
Action: Keyboard Key.backspace
Screenshot: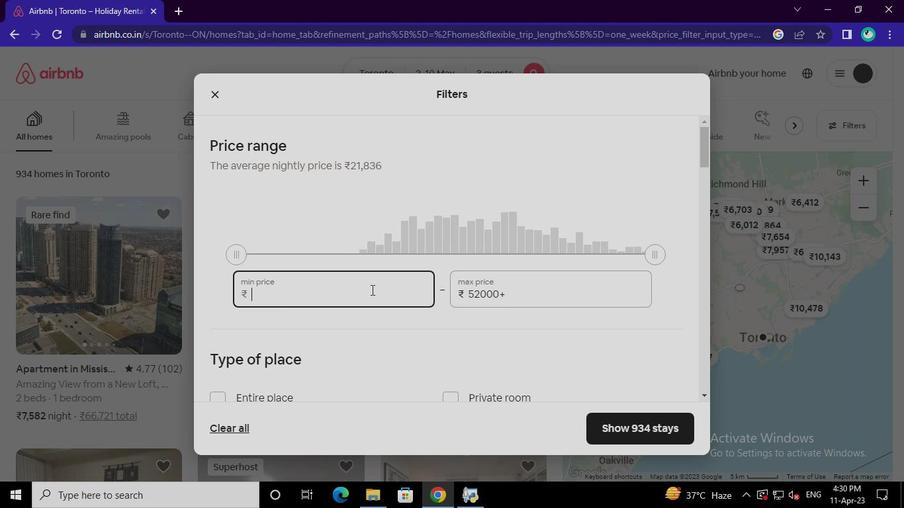 
Action: Keyboard Key.backspace
Screenshot: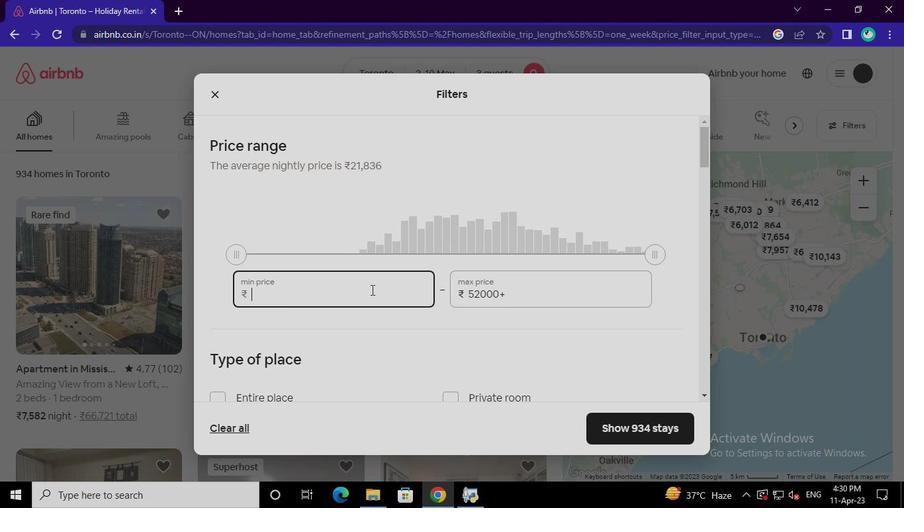 
Action: Keyboard Key.backspace
Screenshot: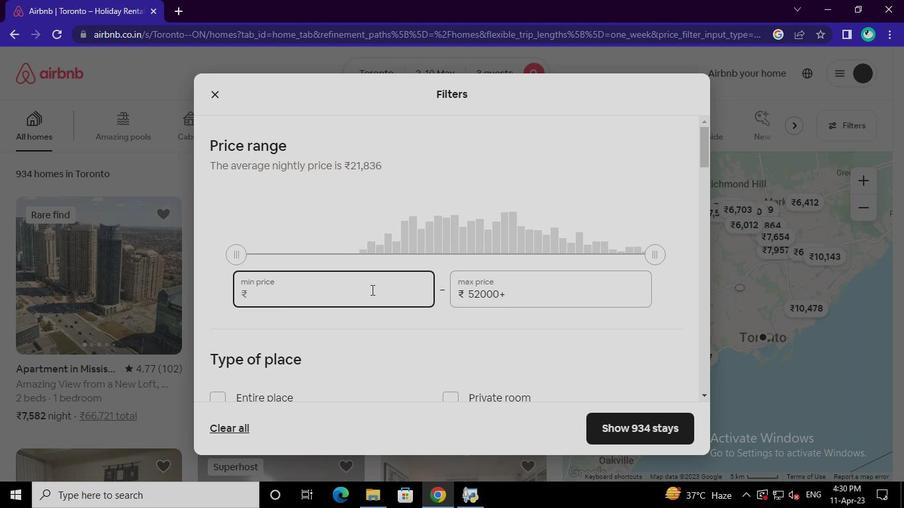 
Action: Keyboard Key.backspace
Screenshot: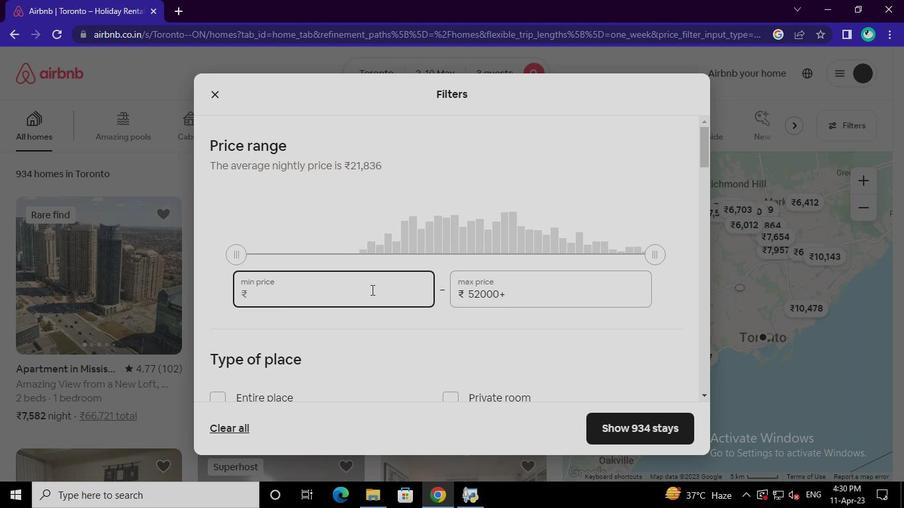 
Action: Keyboard Key.backspace
Screenshot: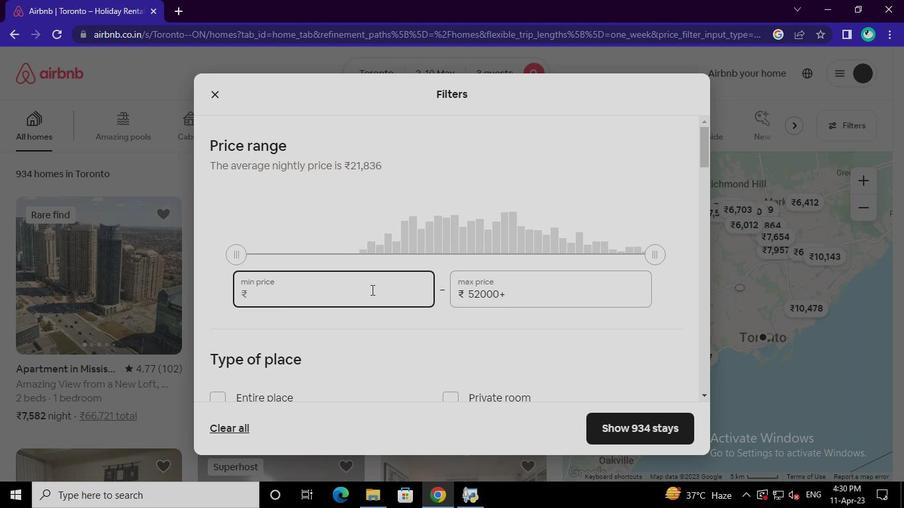 
Action: Keyboard Key.backspace
Screenshot: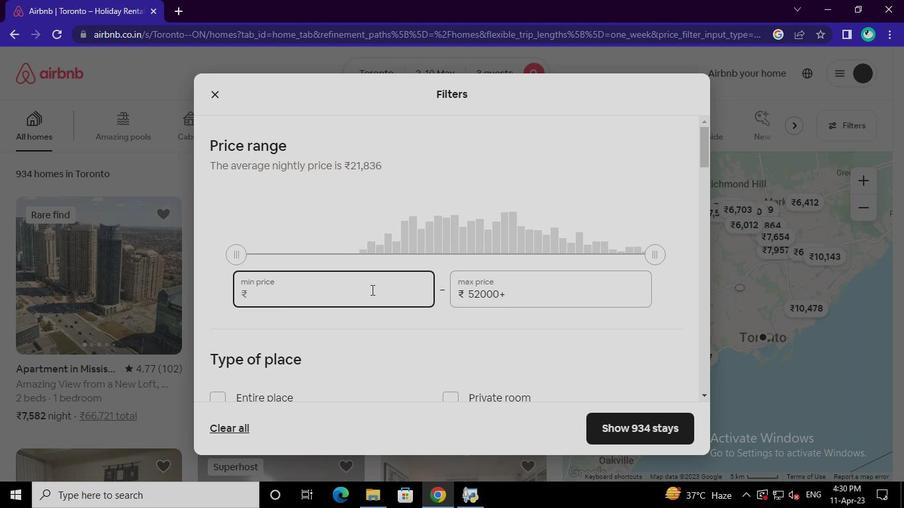 
Action: Keyboard <97>
Screenshot: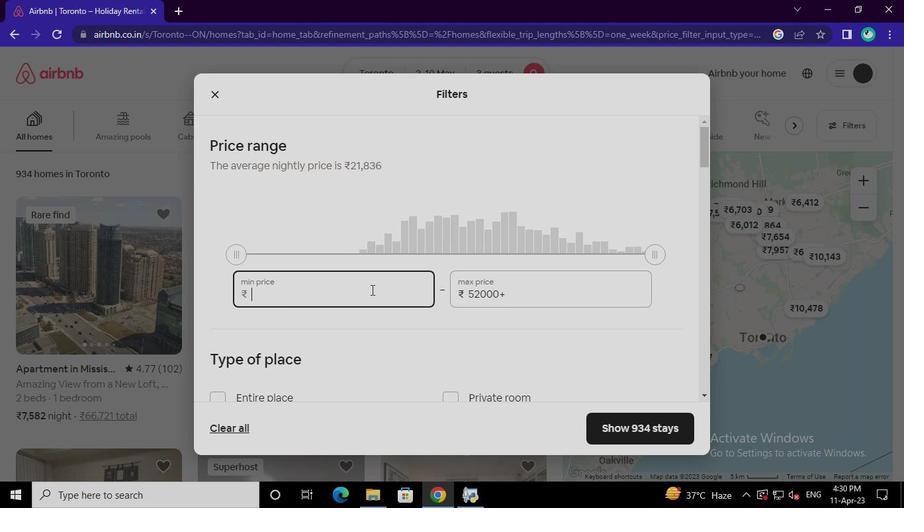 
Action: Keyboard <96>
Screenshot: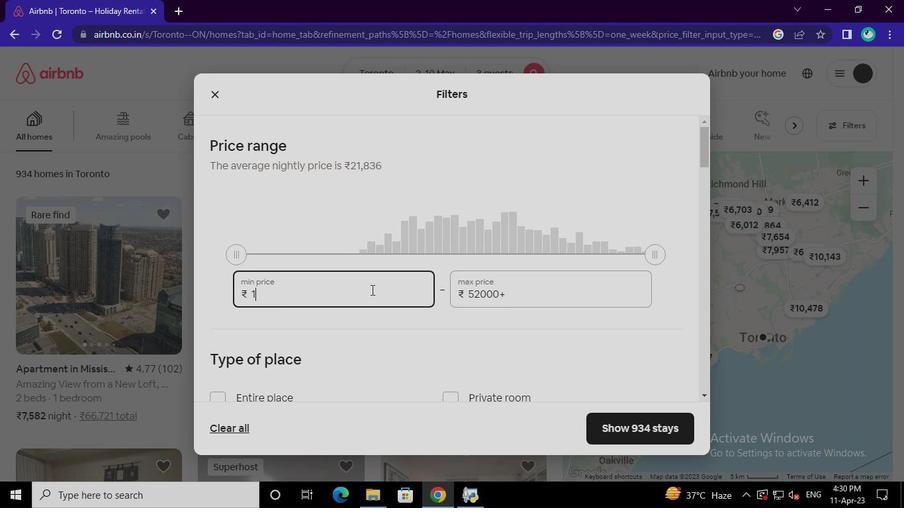 
Action: Keyboard <96>
Screenshot: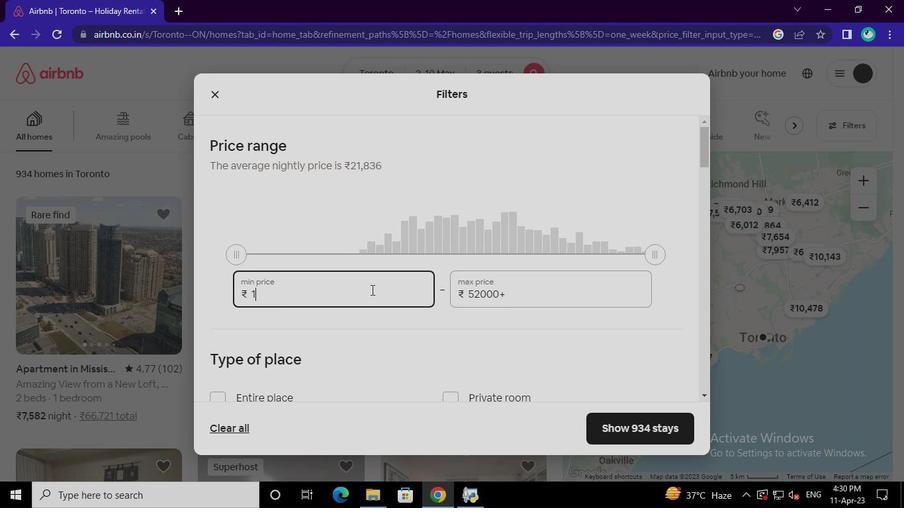 
Action: Keyboard <96>
Screenshot: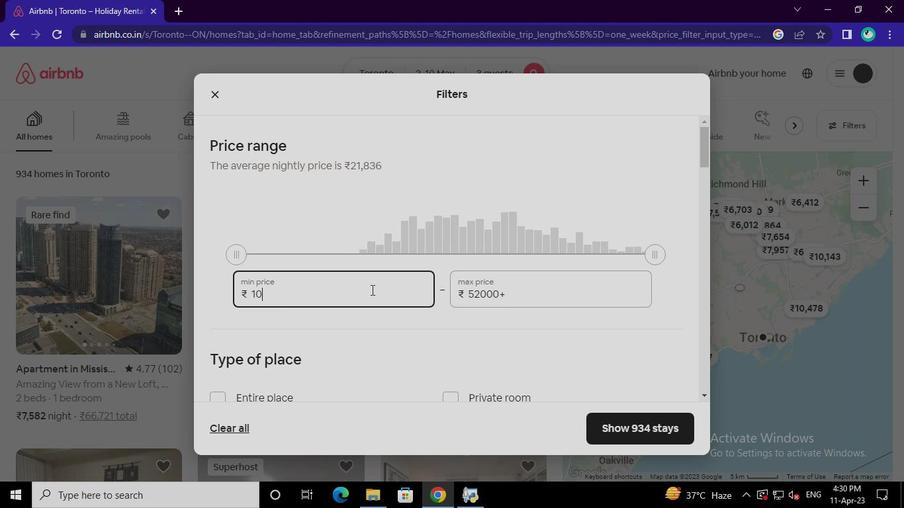 
Action: Keyboard <96>
Screenshot: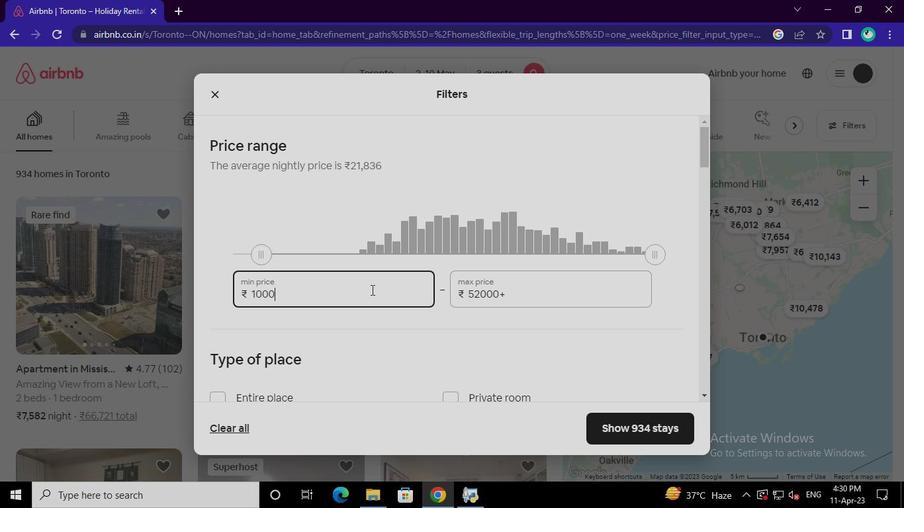
Action: Mouse moved to (521, 296)
Screenshot: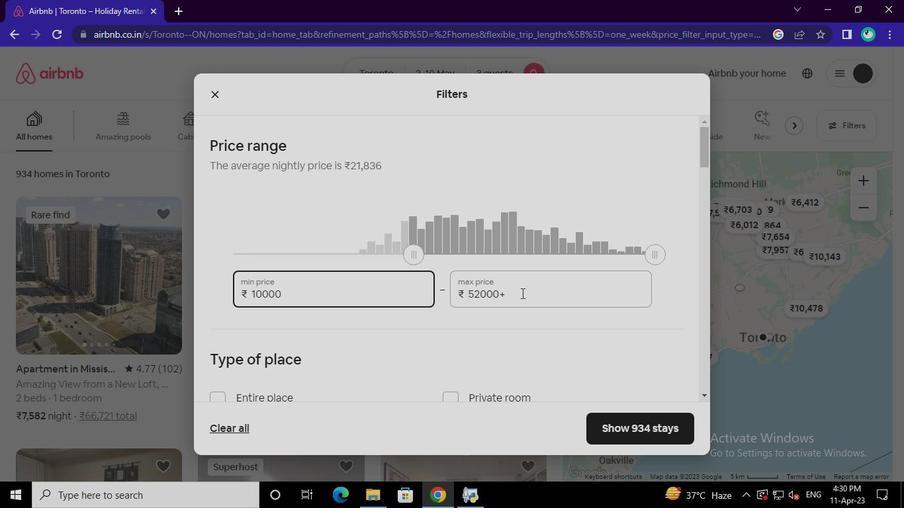 
Action: Mouse pressed left at (521, 296)
Screenshot: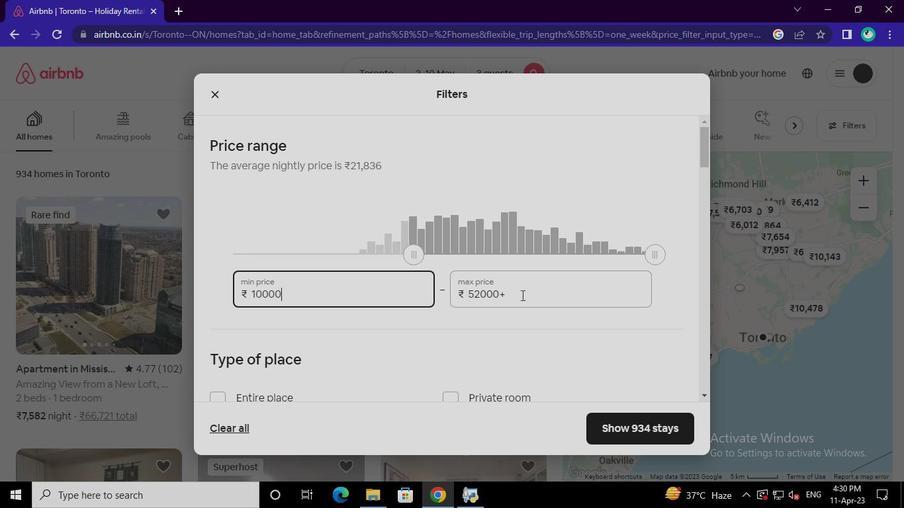 
Action: Keyboard Key.backspace
Screenshot: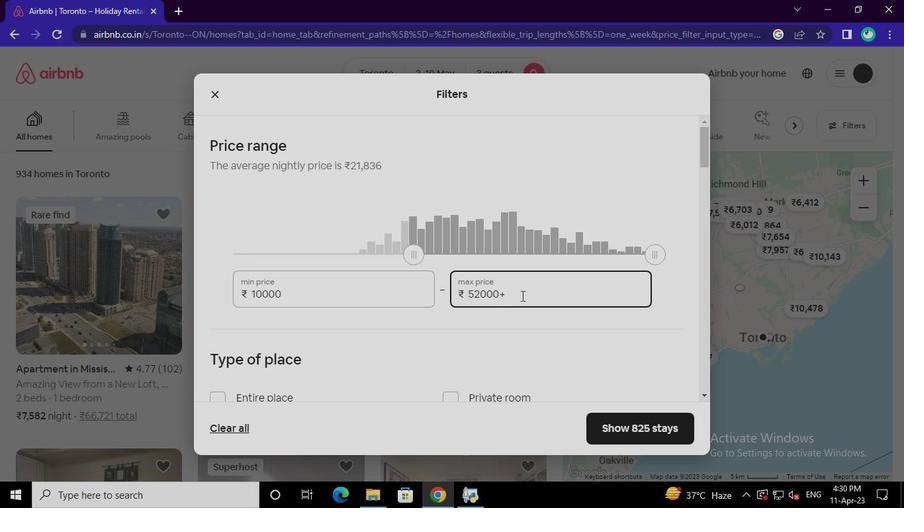 
Action: Keyboard Key.backspace
Screenshot: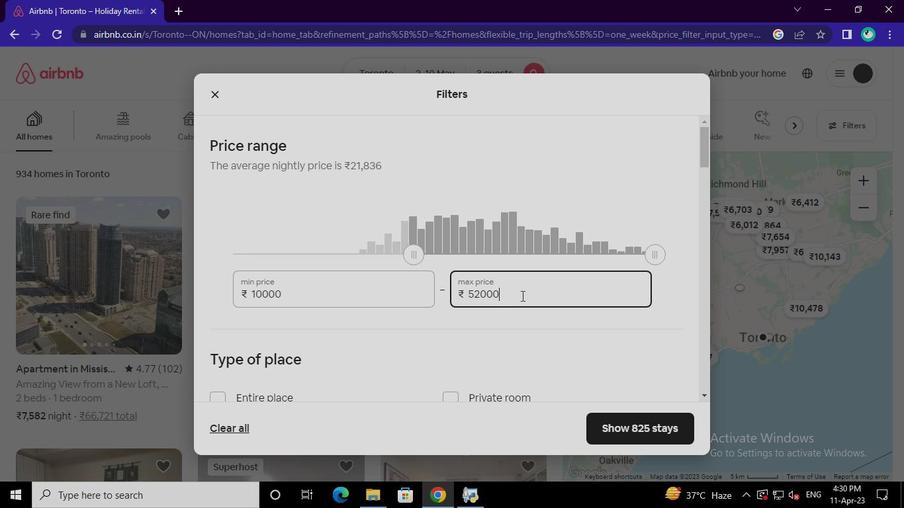 
Action: Keyboard Key.backspace
Screenshot: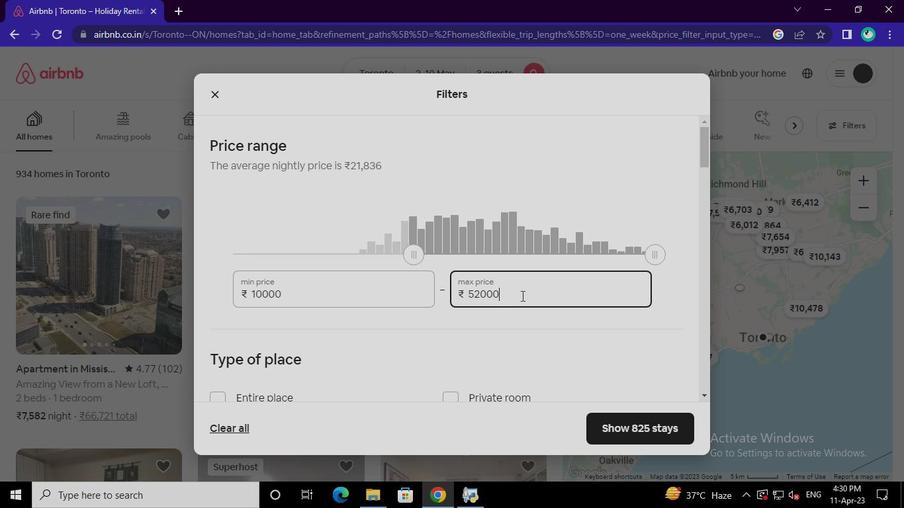 
Action: Keyboard Key.backspace
Screenshot: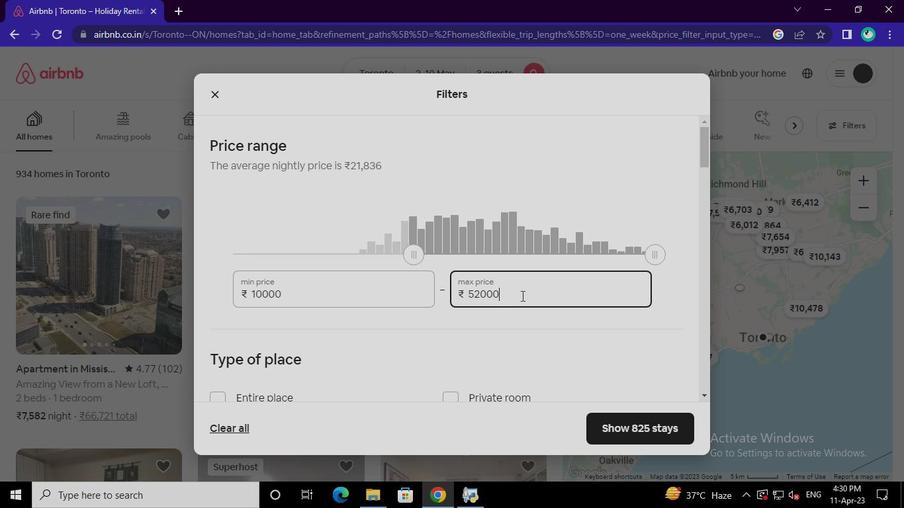 
Action: Keyboard Key.backspace
Screenshot: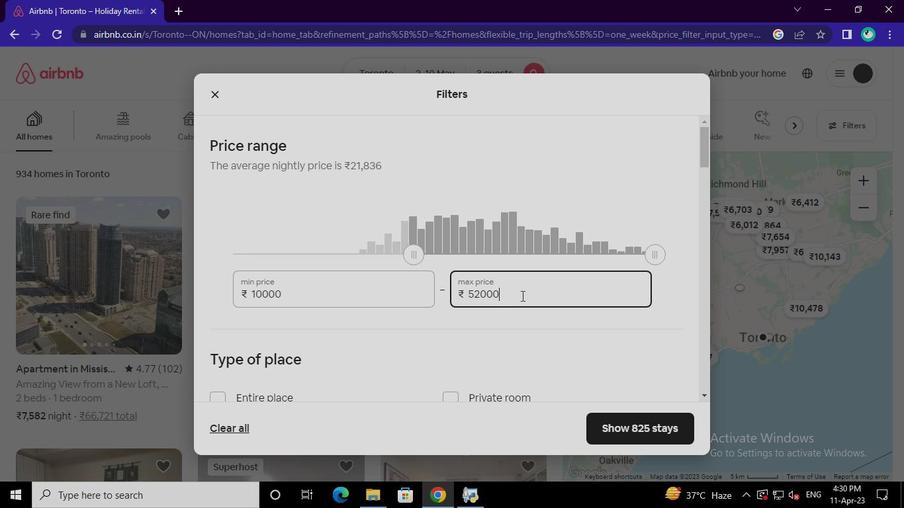 
Action: Keyboard Key.backspace
Screenshot: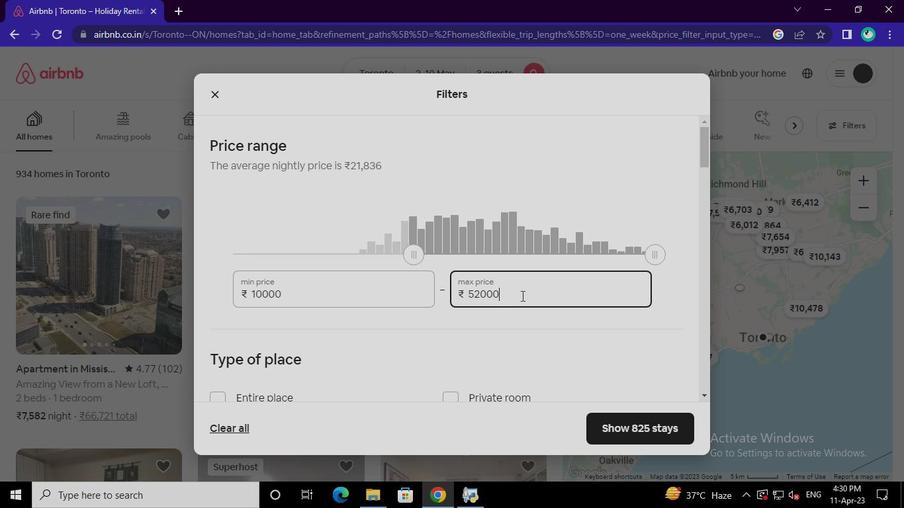 
Action: Keyboard Key.backspace
Screenshot: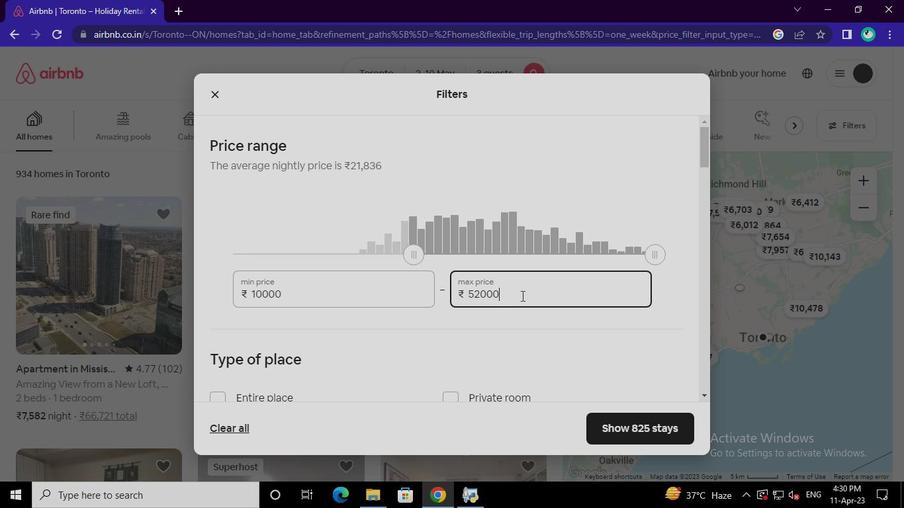 
Action: Keyboard Key.backspace
Screenshot: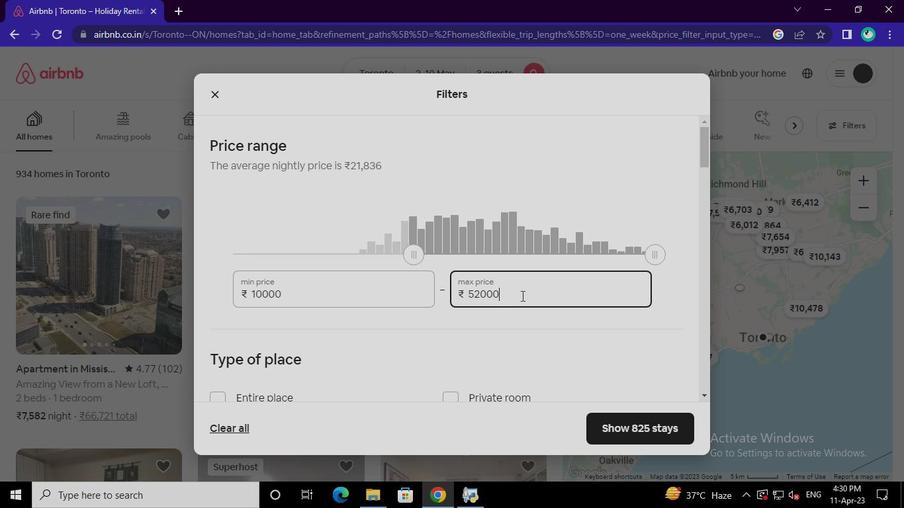 
Action: Keyboard Key.backspace
Screenshot: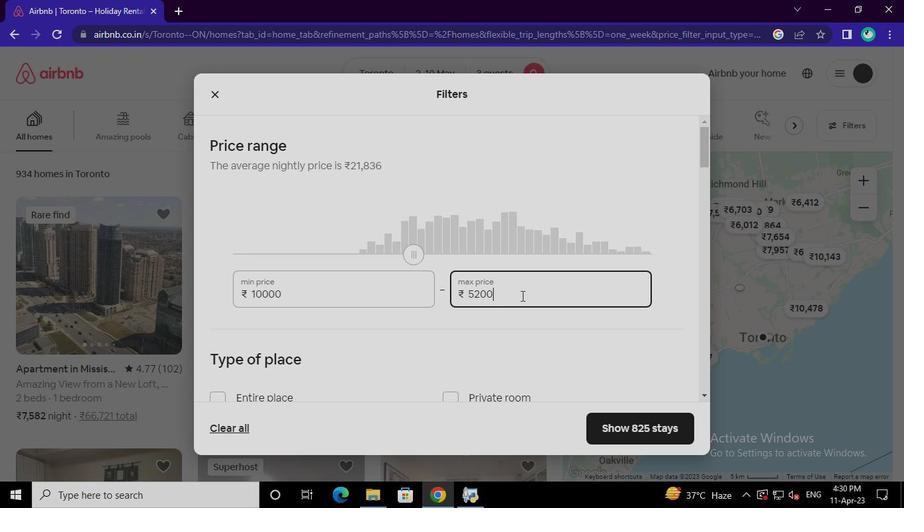
Action: Keyboard Key.backspace
Screenshot: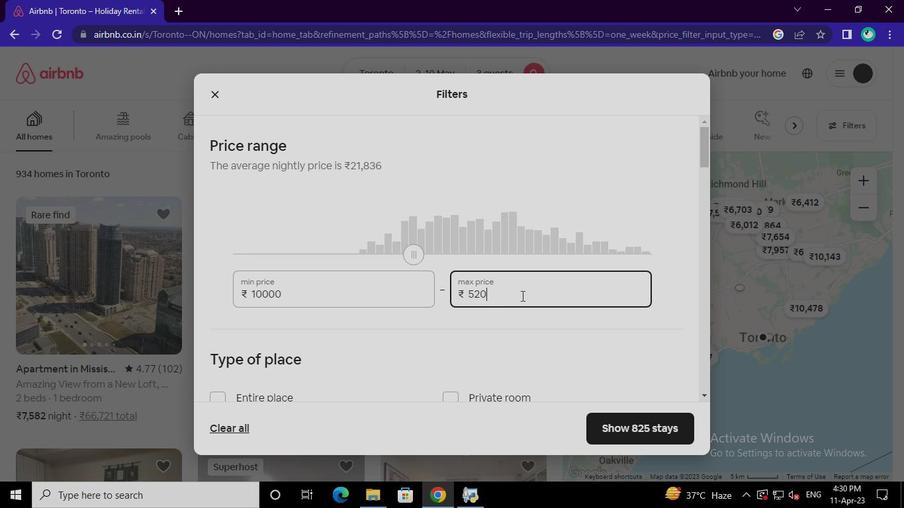 
Action: Keyboard Key.backspace
Screenshot: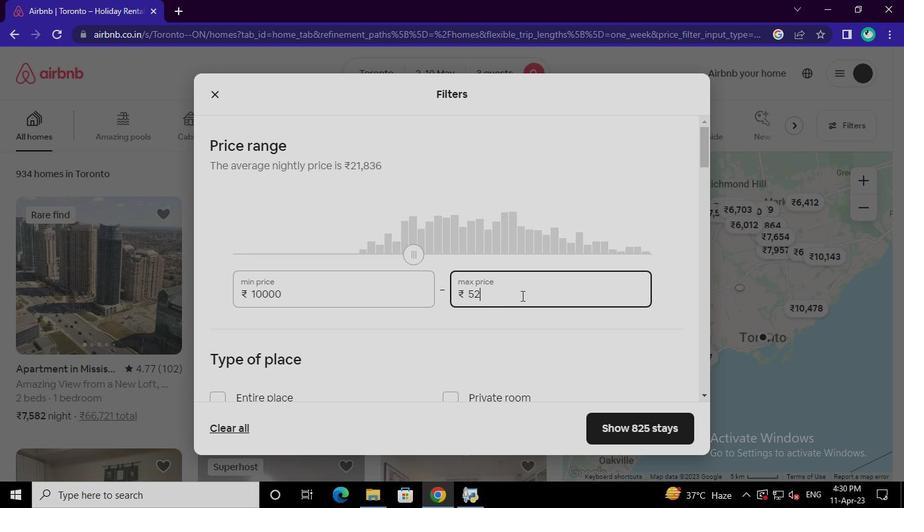 
Action: Keyboard Key.backspace
Screenshot: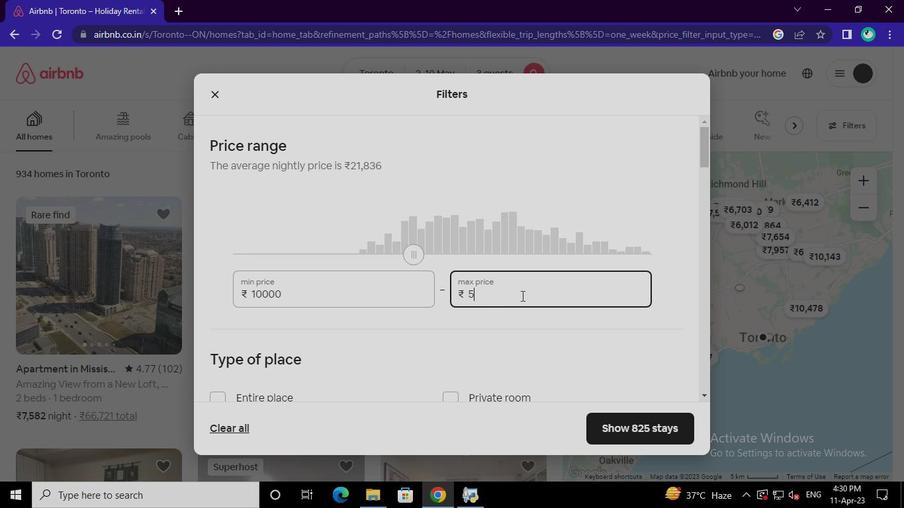 
Action: Keyboard Key.backspace
Screenshot: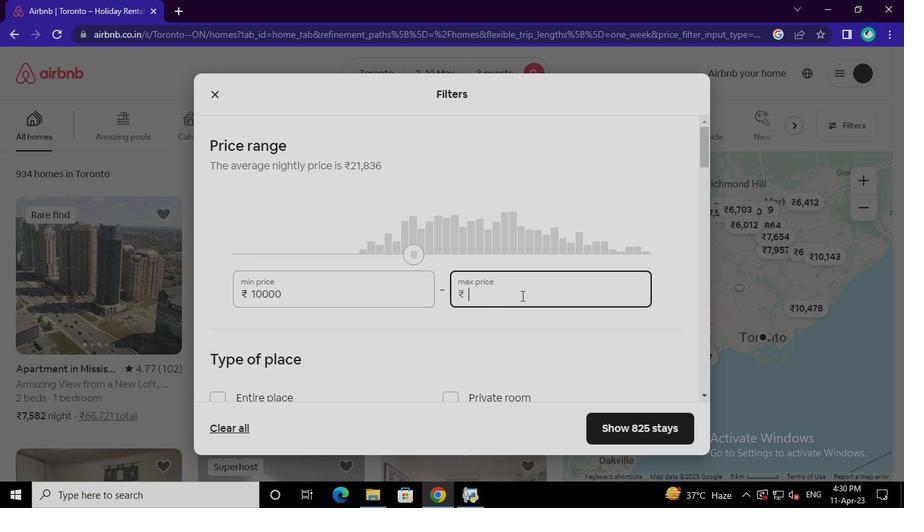 
Action: Keyboard Key.backspace
Screenshot: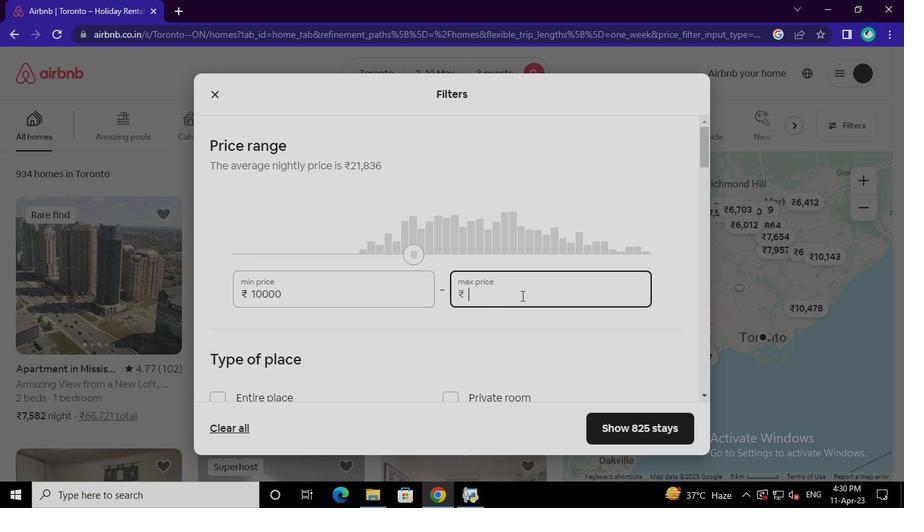 
Action: Keyboard Key.backspace
Screenshot: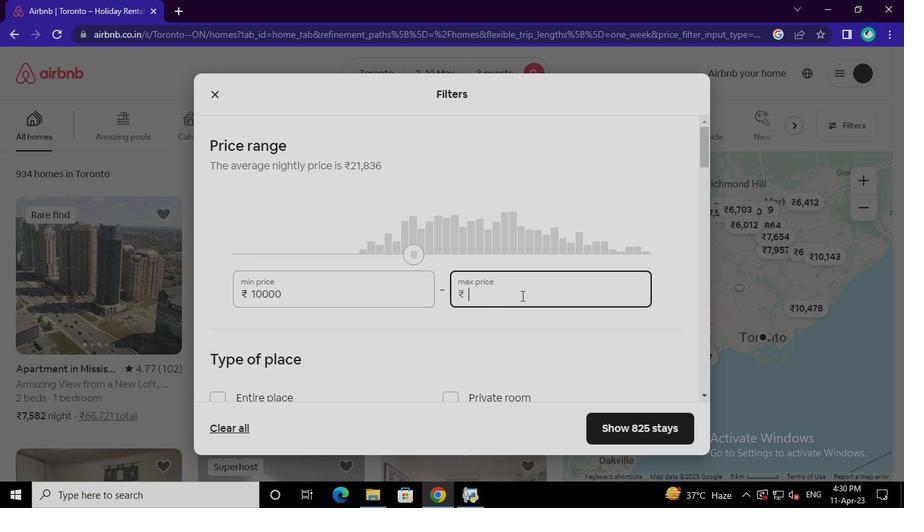 
Action: Keyboard Key.backspace
Screenshot: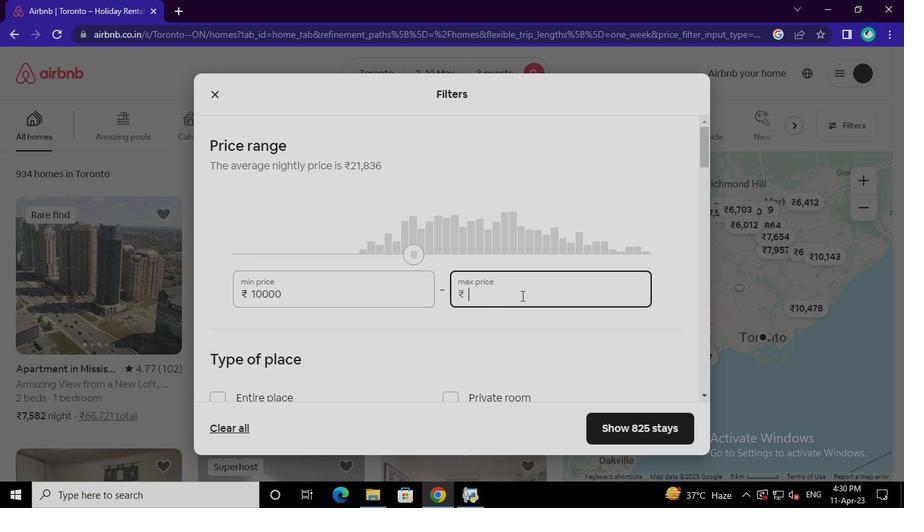 
Action: Keyboard <97>
Screenshot: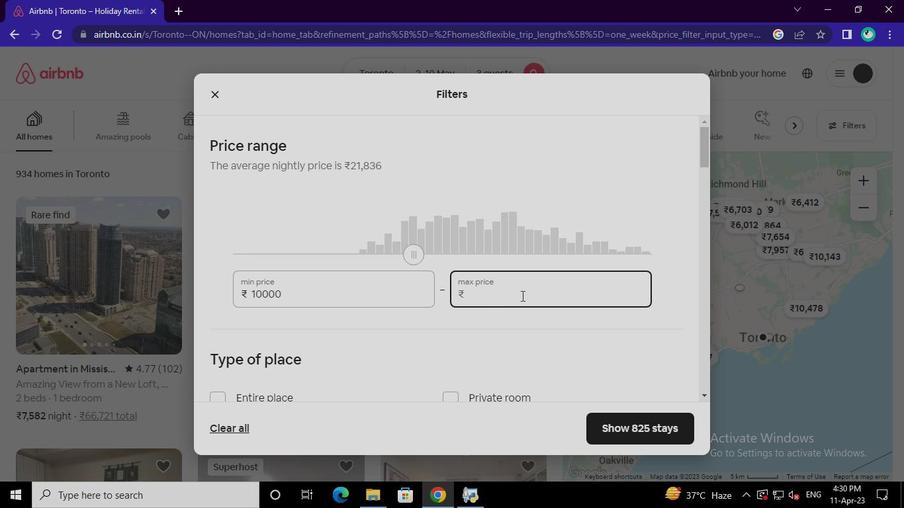 
Action: Keyboard <100>
Screenshot: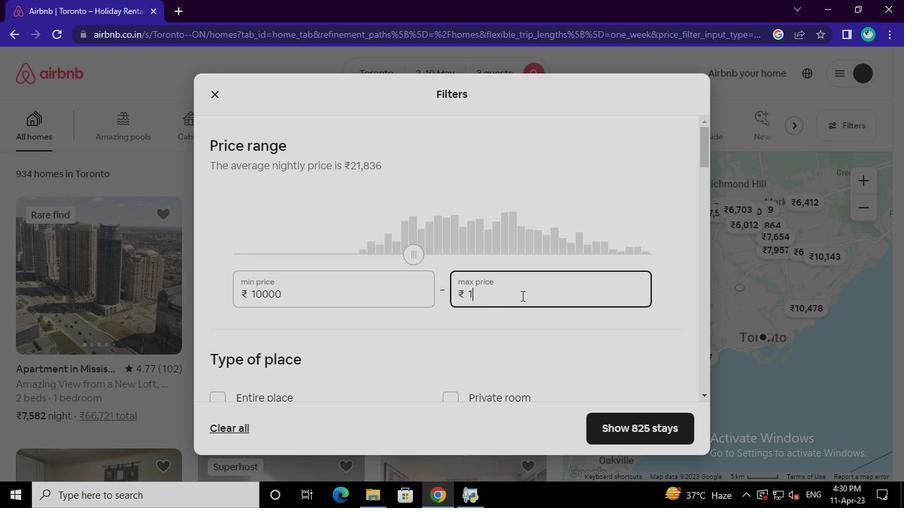 
Action: Keyboard <96>
Screenshot: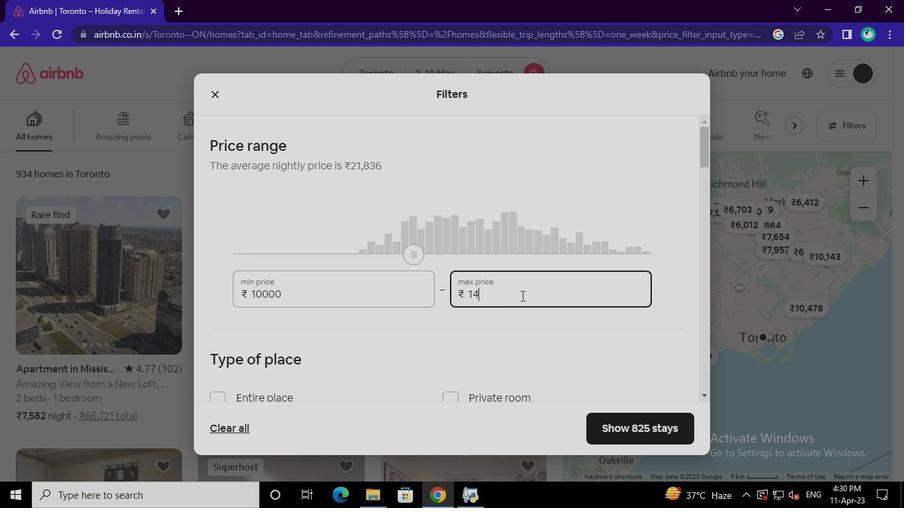 
Action: Keyboard <96>
Screenshot: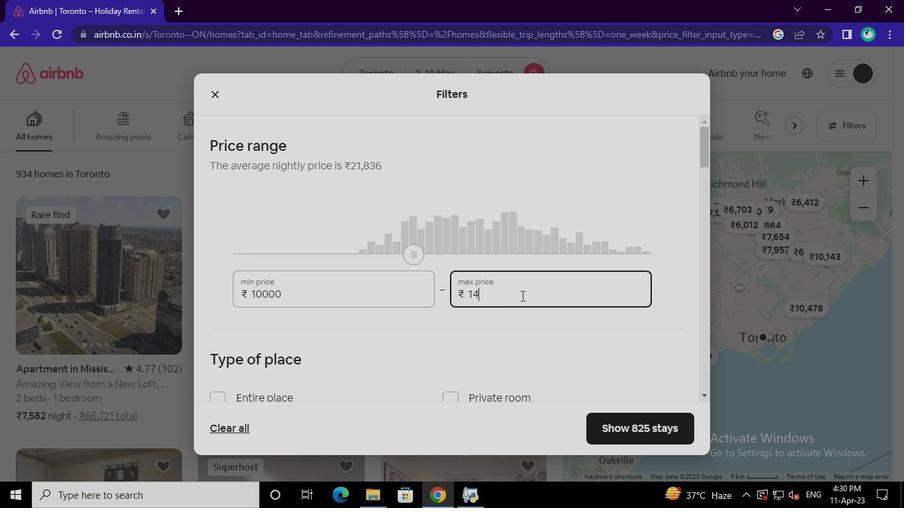 
Action: Keyboard <96>
Screenshot: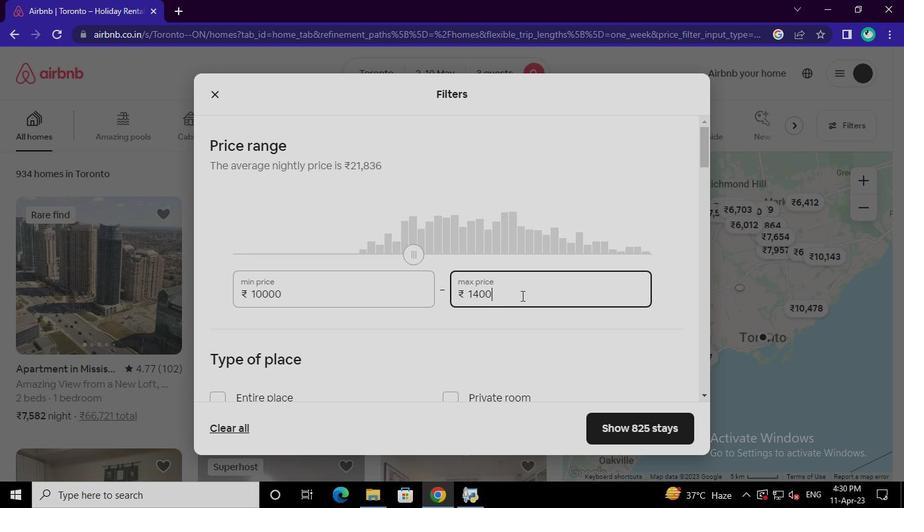 
Action: Mouse moved to (215, 266)
Screenshot: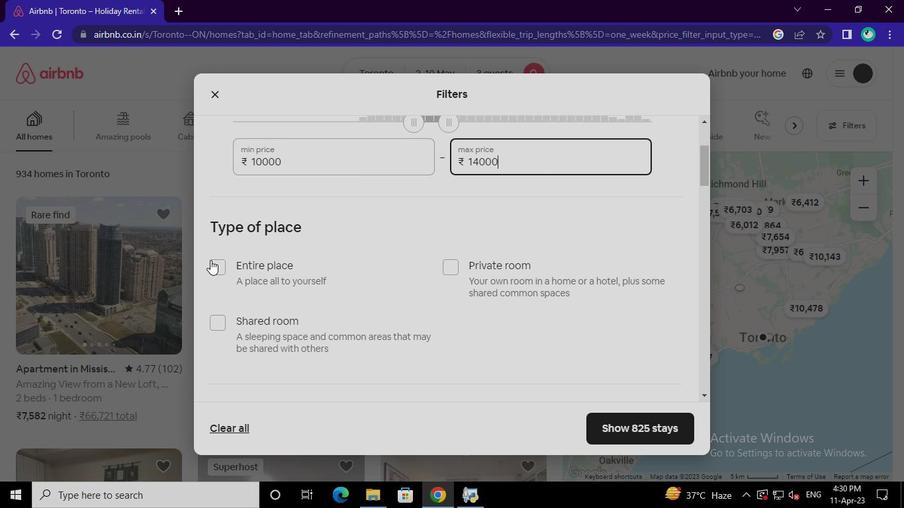 
Action: Mouse pressed left at (215, 266)
Screenshot: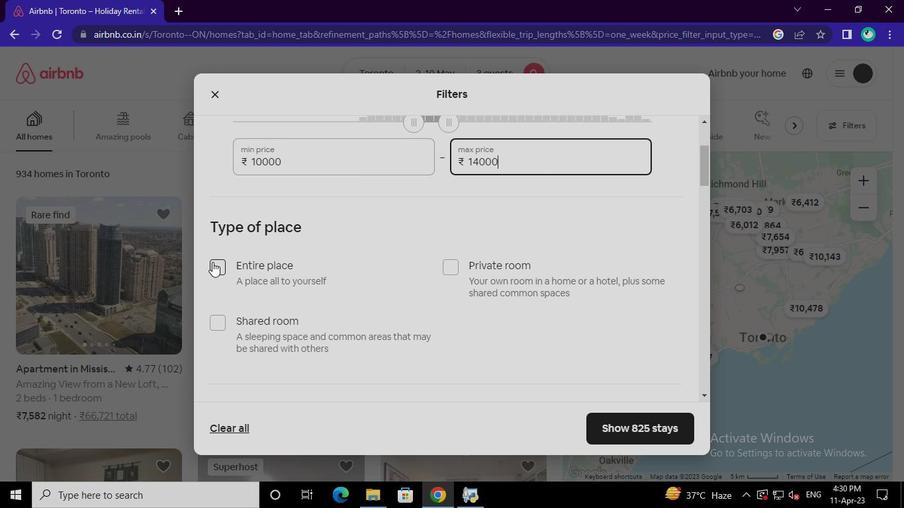 
Action: Mouse moved to (455, 266)
Screenshot: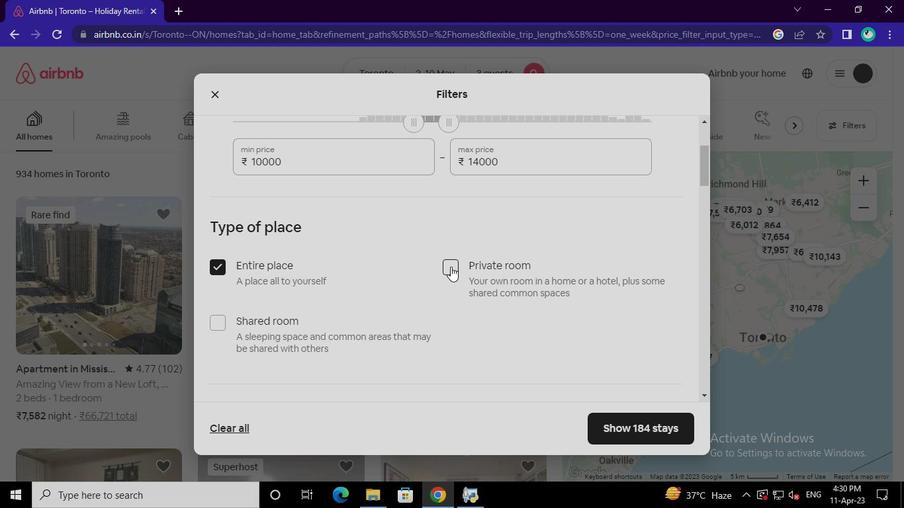 
Action: Mouse pressed left at (455, 266)
Screenshot: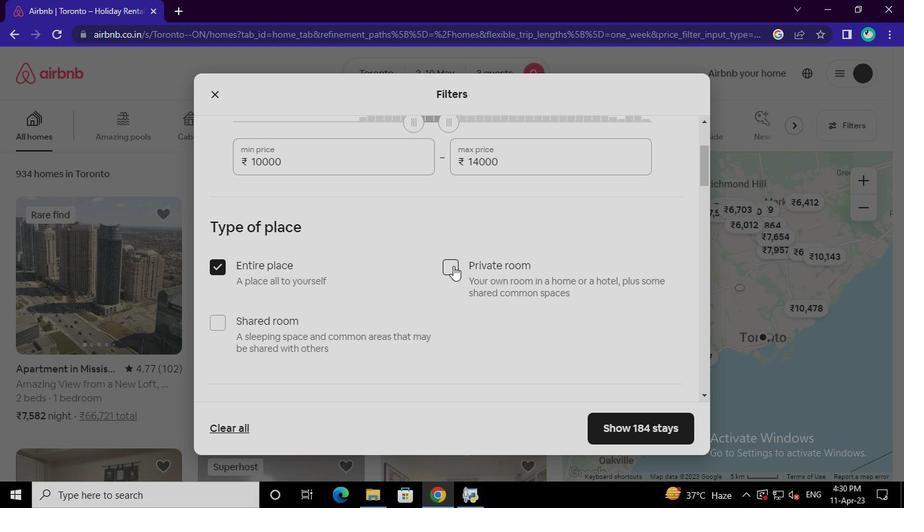 
Action: Mouse moved to (292, 225)
Screenshot: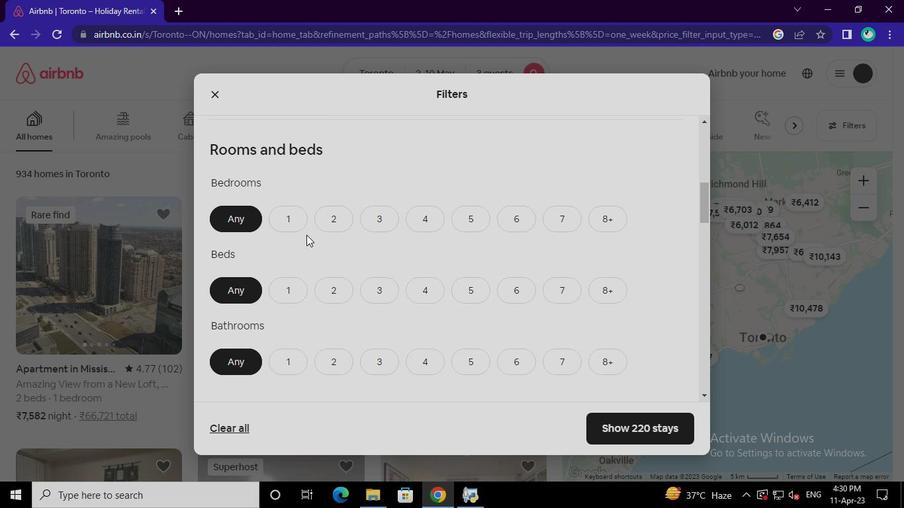 
Action: Mouse pressed left at (292, 225)
Screenshot: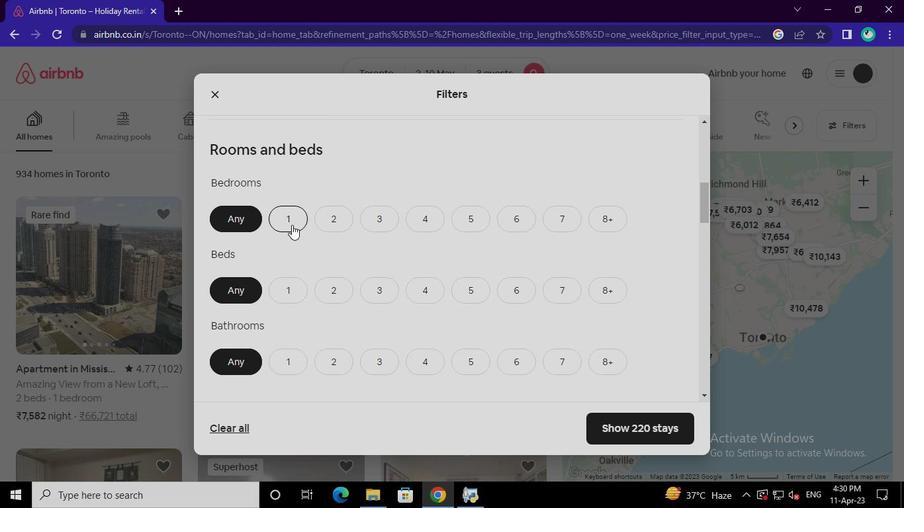 
Action: Mouse moved to (329, 293)
Screenshot: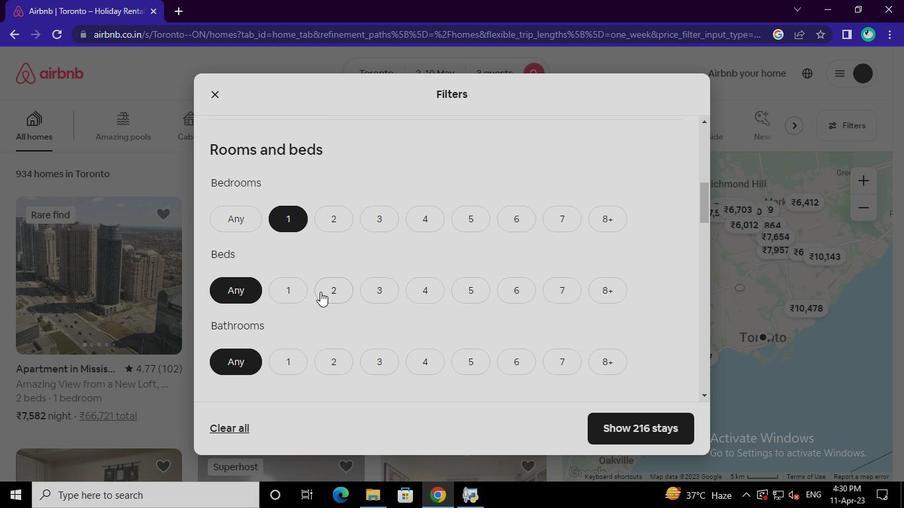 
Action: Mouse pressed left at (329, 293)
Screenshot: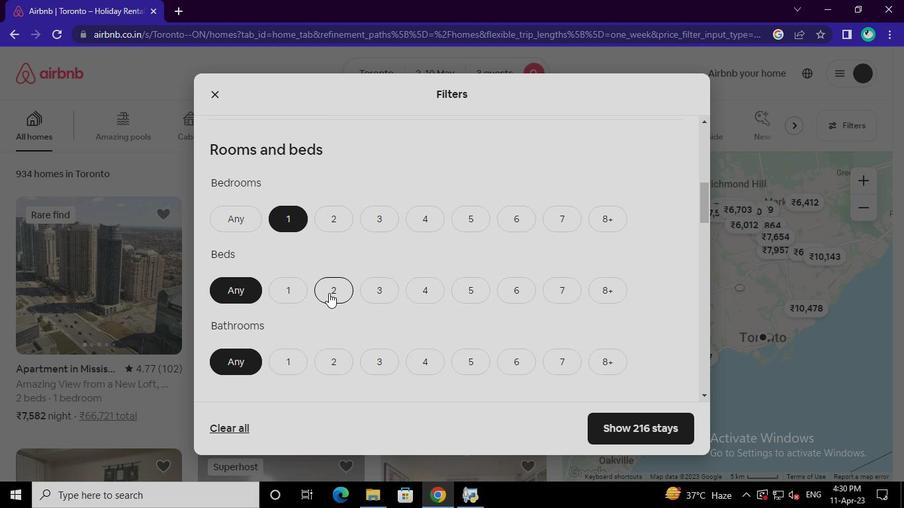 
Action: Mouse moved to (294, 355)
Screenshot: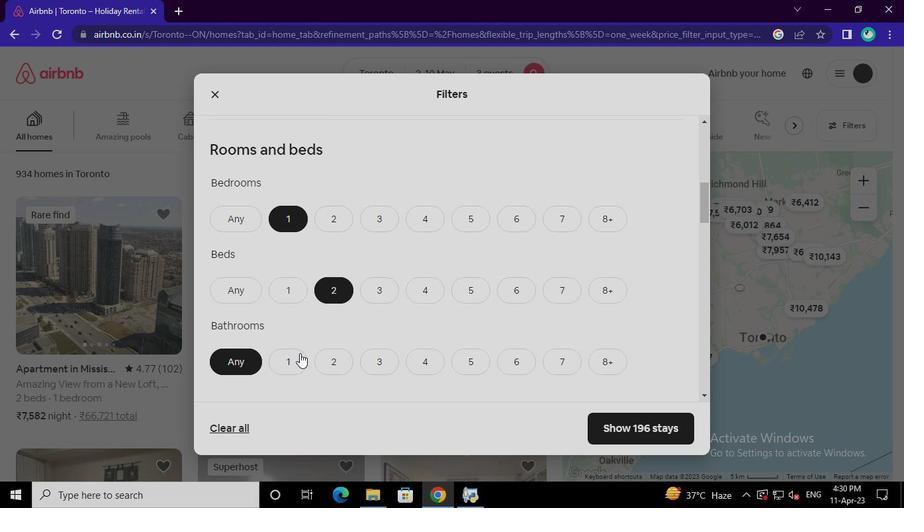 
Action: Mouse pressed left at (294, 355)
Screenshot: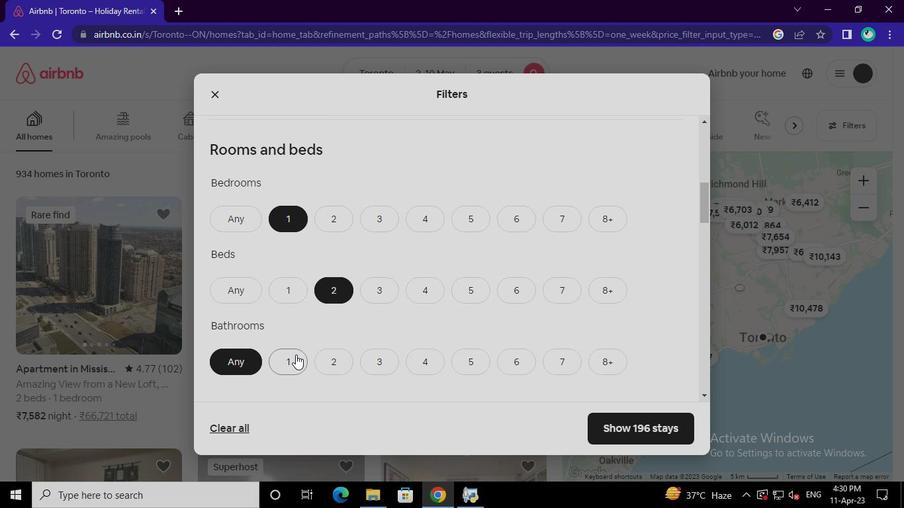
Action: Mouse moved to (353, 320)
Screenshot: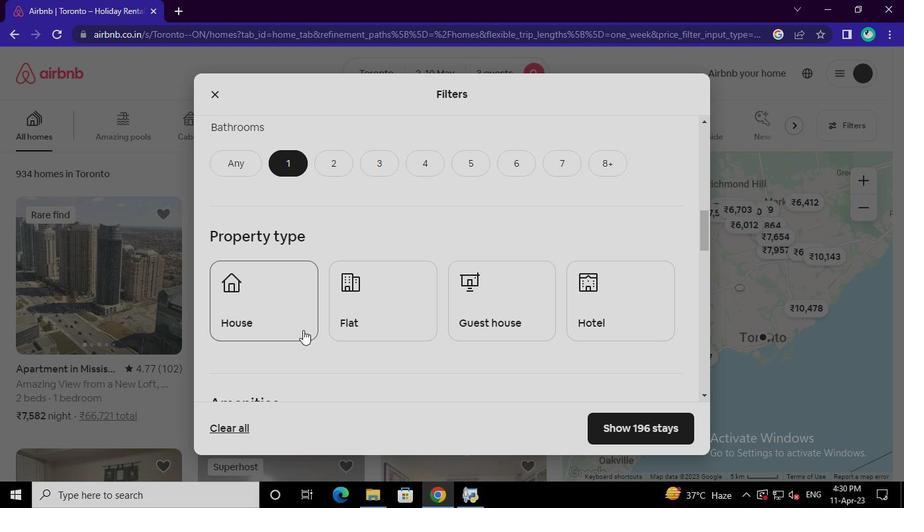 
Action: Mouse pressed left at (353, 320)
Screenshot: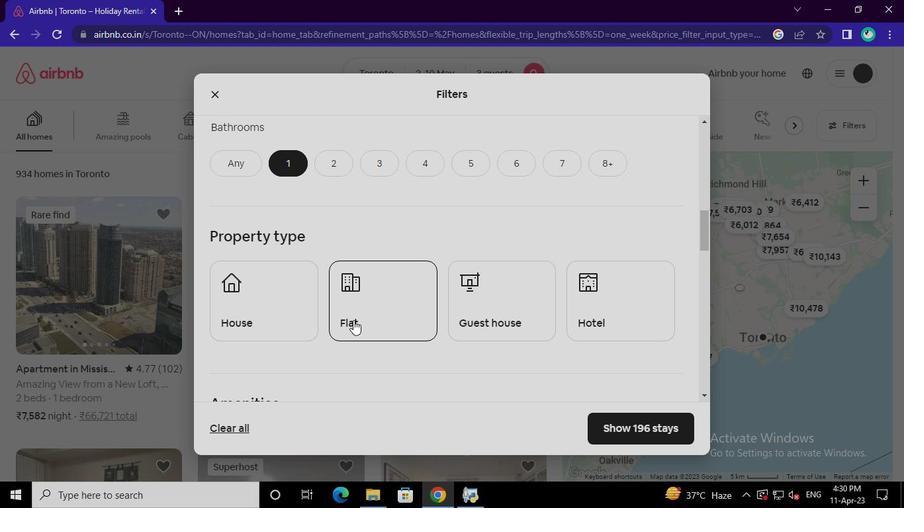 
Action: Mouse moved to (255, 311)
Screenshot: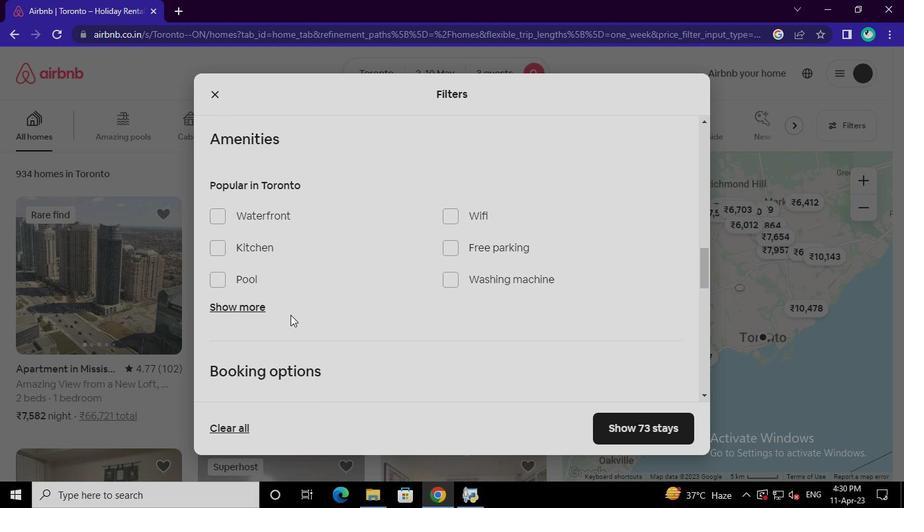 
Action: Mouse pressed left at (255, 311)
Screenshot: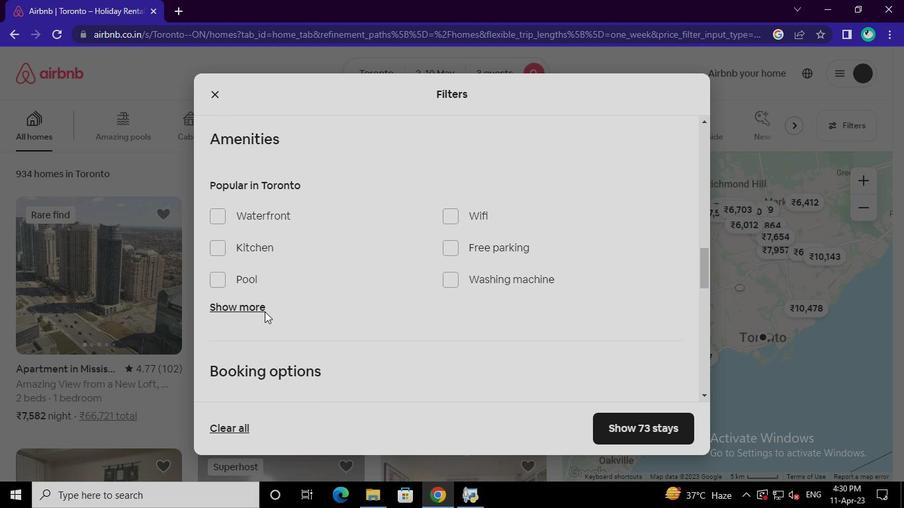 
Action: Mouse moved to (449, 221)
Screenshot: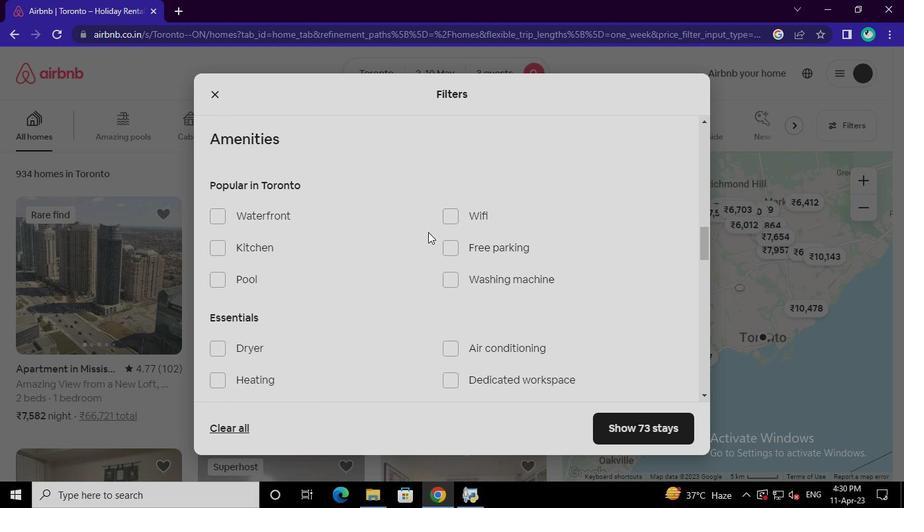 
Action: Mouse pressed left at (449, 221)
Screenshot: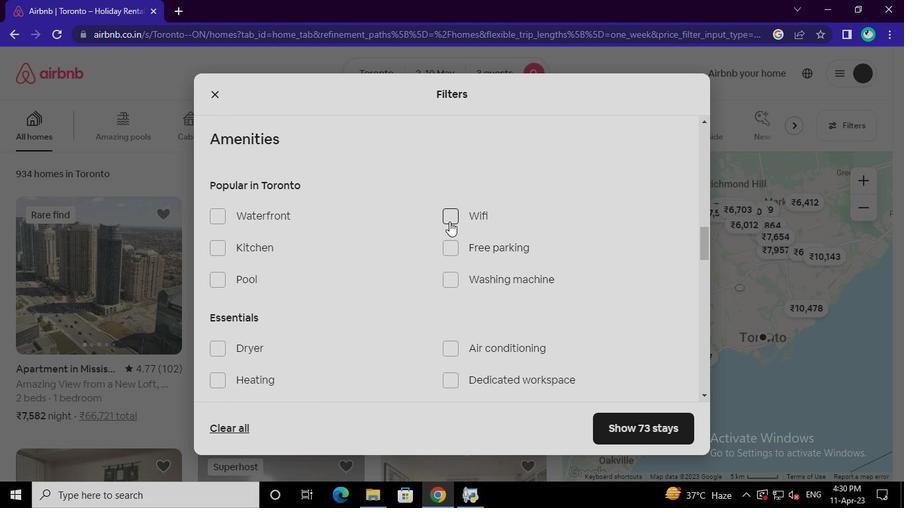 
Action: Mouse moved to (253, 277)
Screenshot: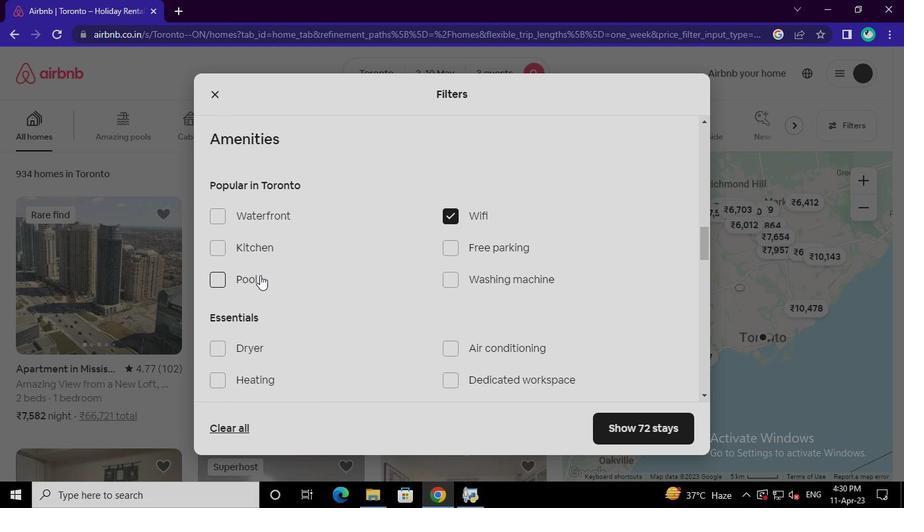 
Action: Mouse pressed left at (253, 277)
Screenshot: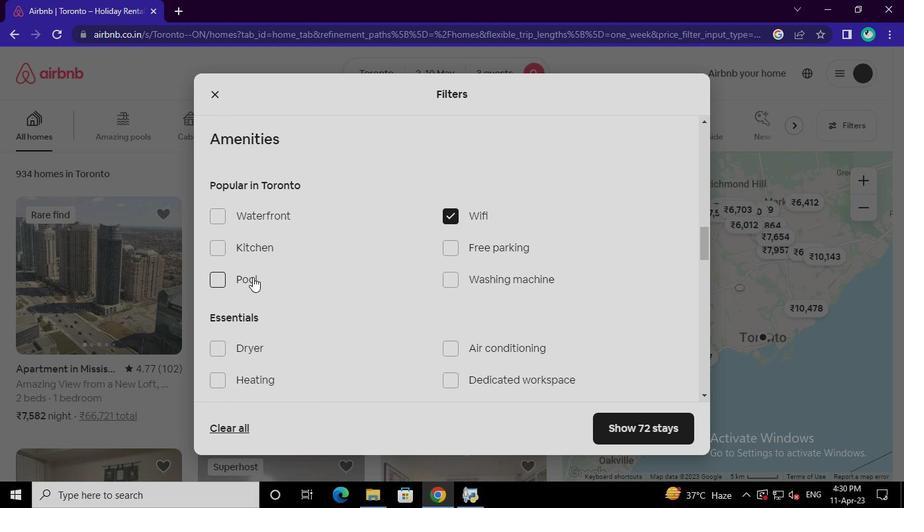 
Action: Mouse moved to (449, 311)
Screenshot: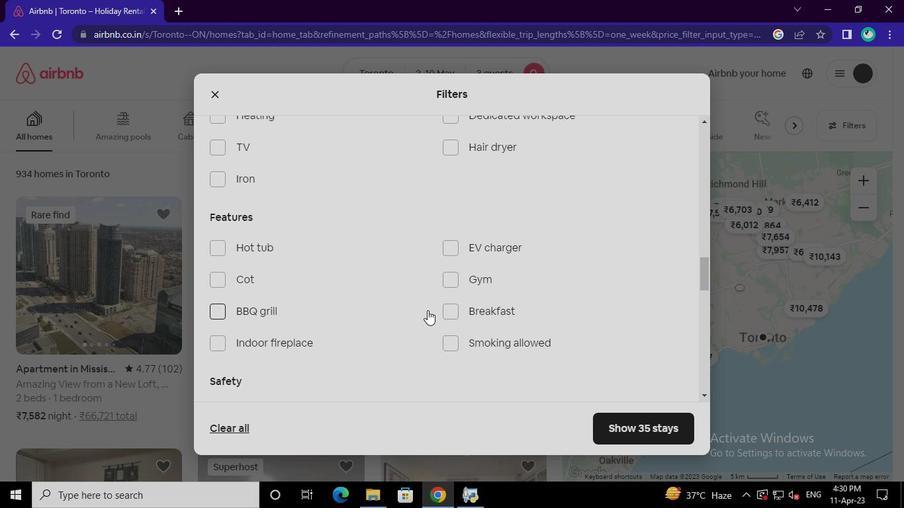
Action: Mouse pressed left at (449, 311)
Screenshot: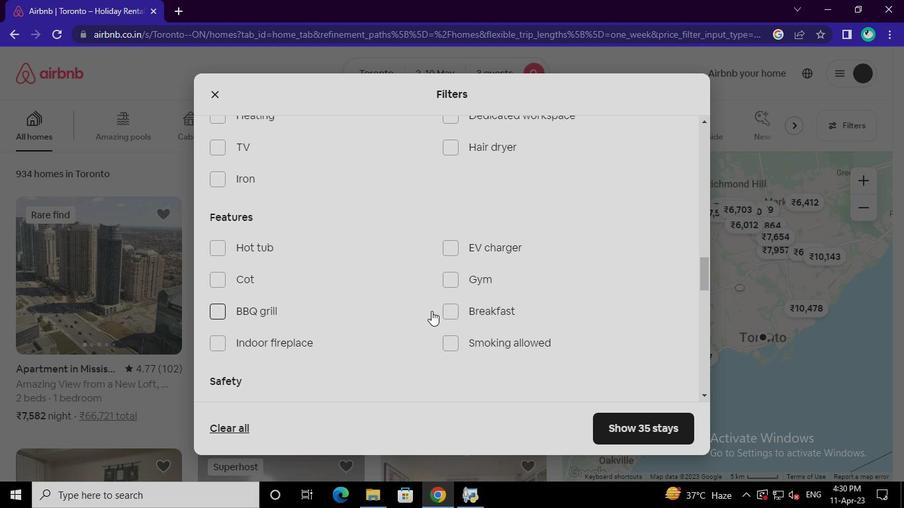 
Action: Mouse moved to (647, 323)
Screenshot: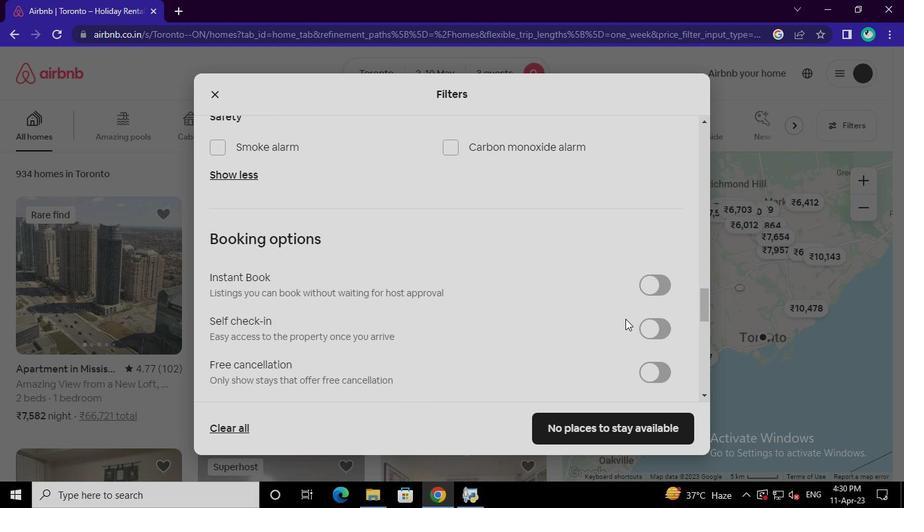 
Action: Mouse pressed left at (647, 323)
Screenshot: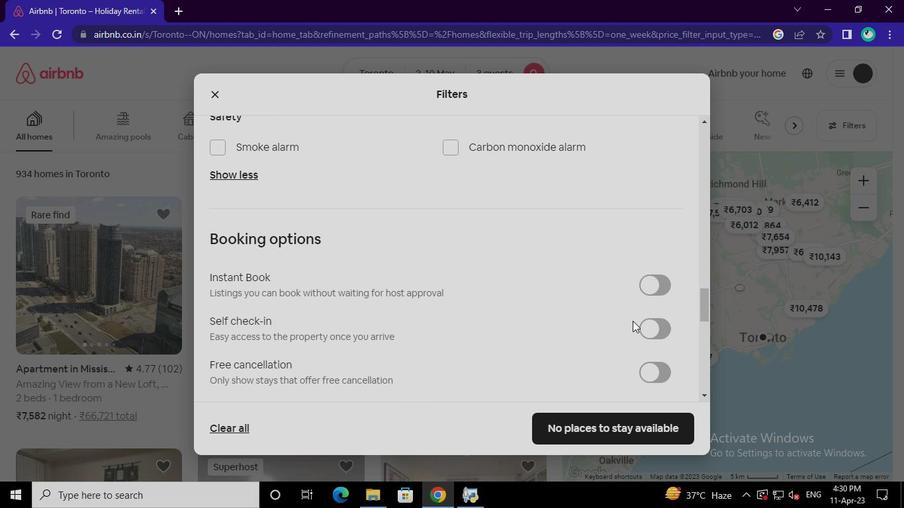 
Action: Mouse moved to (249, 308)
Screenshot: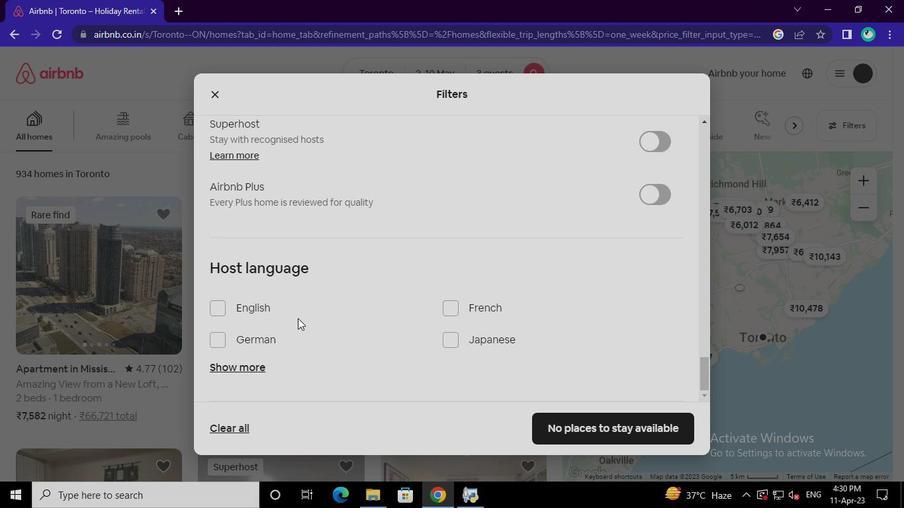
Action: Mouse pressed left at (249, 308)
Screenshot: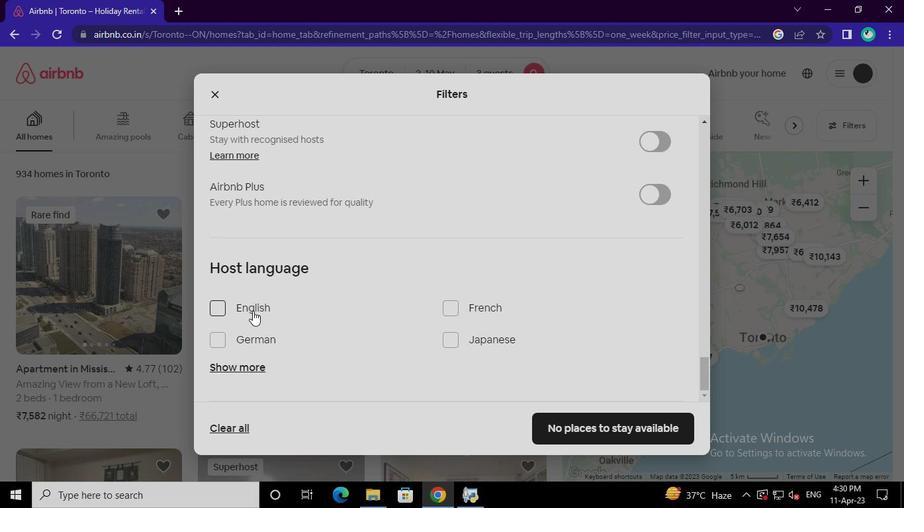 
Action: Mouse moved to (562, 418)
Screenshot: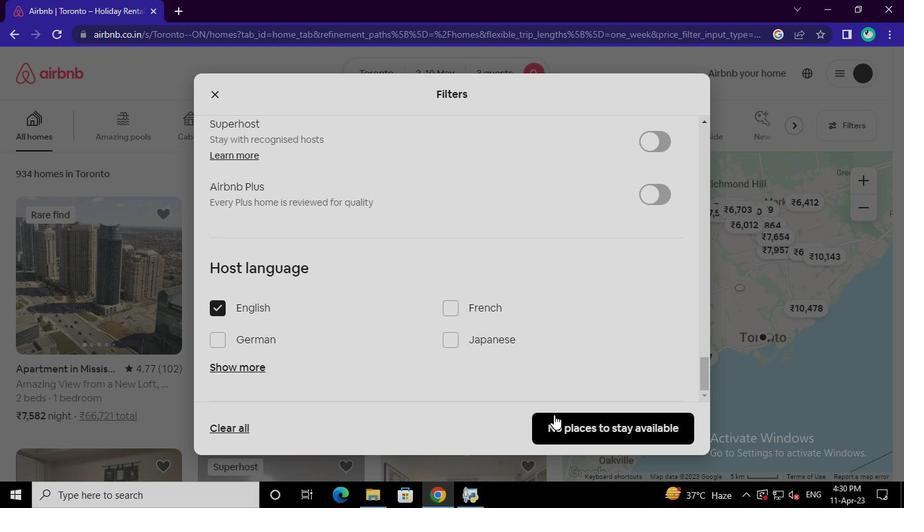 
Action: Mouse pressed left at (562, 418)
Screenshot: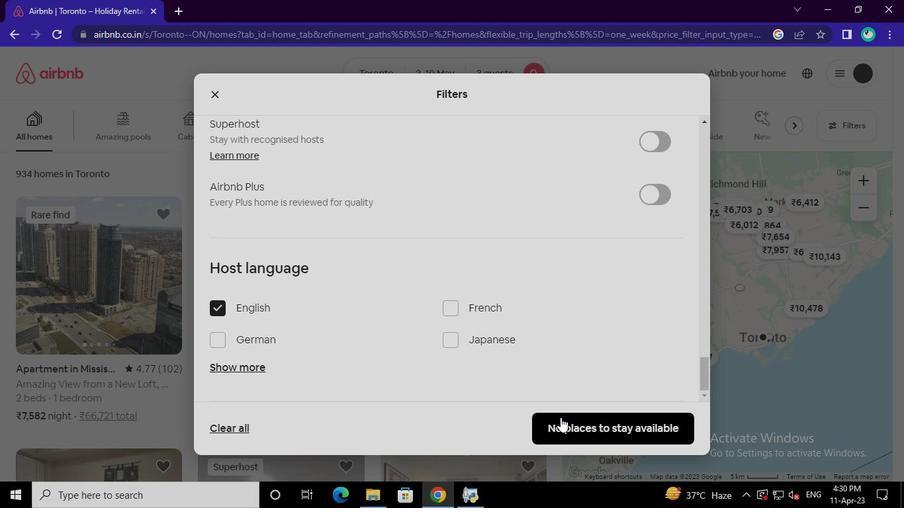 
Action: Mouse moved to (466, 492)
Screenshot: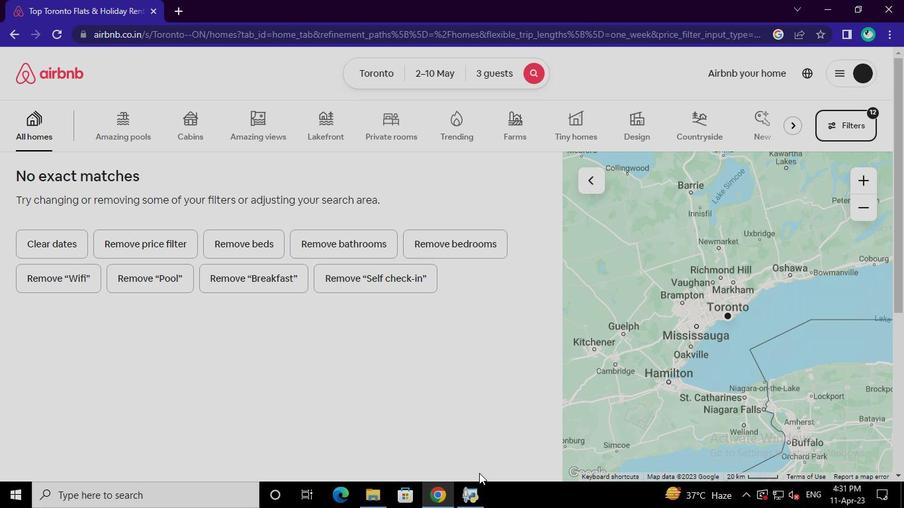 
Action: Mouse pressed left at (466, 492)
Screenshot: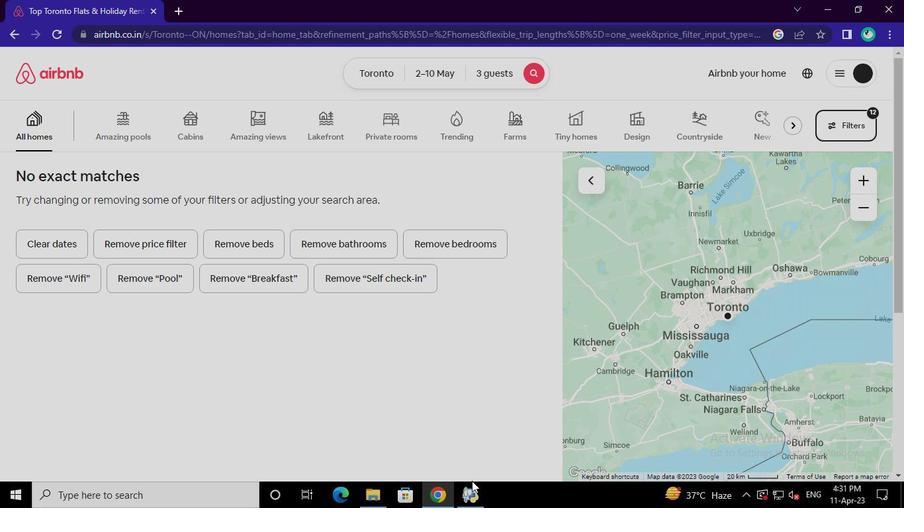 
Action: Mouse moved to (670, 47)
Screenshot: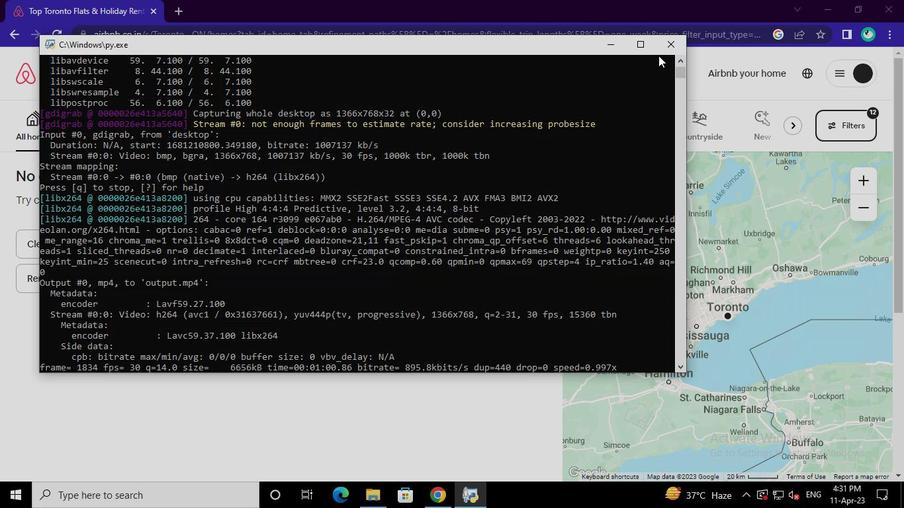 
Action: Mouse pressed left at (670, 47)
Screenshot: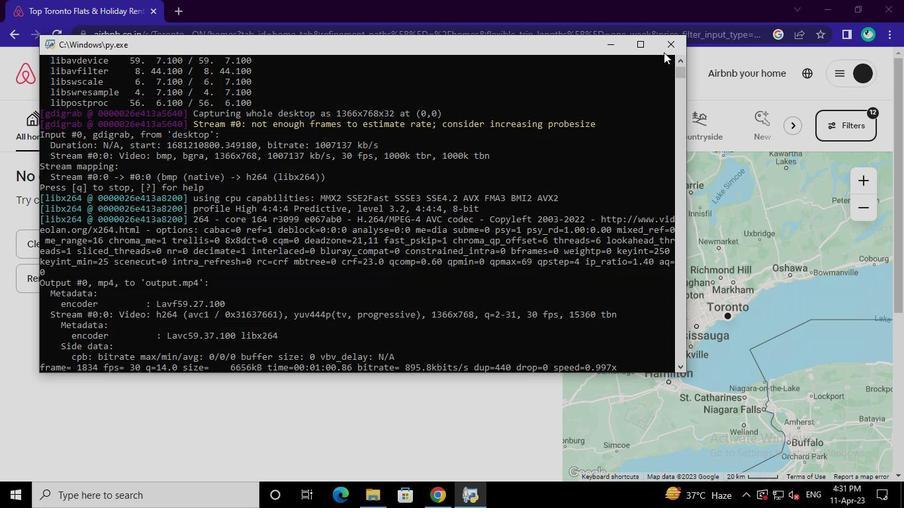 
